 Task: Look for space in Kousséri, Cameroon from 2nd June, 2023 to 15th June, 2023 for 2 adults in price range Rs.10000 to Rs.15000. Place can be entire place with 1  bedroom having 1 bed and 1 bathroom. Property type can be house, flat, guest house, hotel. Booking option can be shelf check-in. Required host language is English.
Action: Mouse moved to (491, 112)
Screenshot: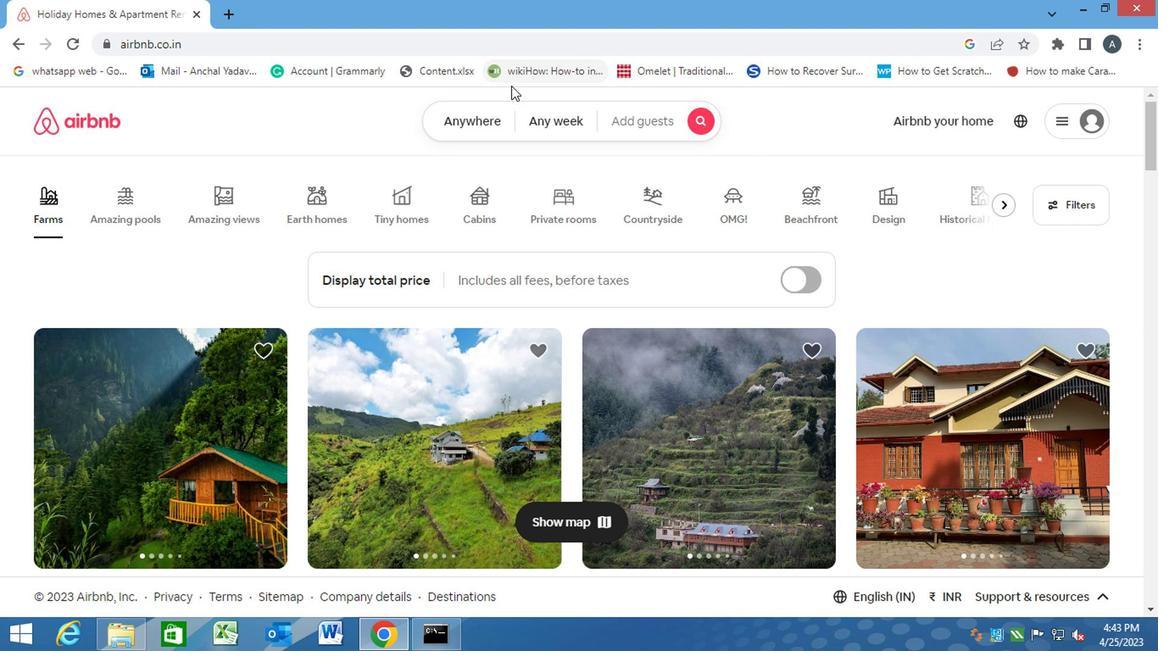
Action: Mouse pressed left at (491, 112)
Screenshot: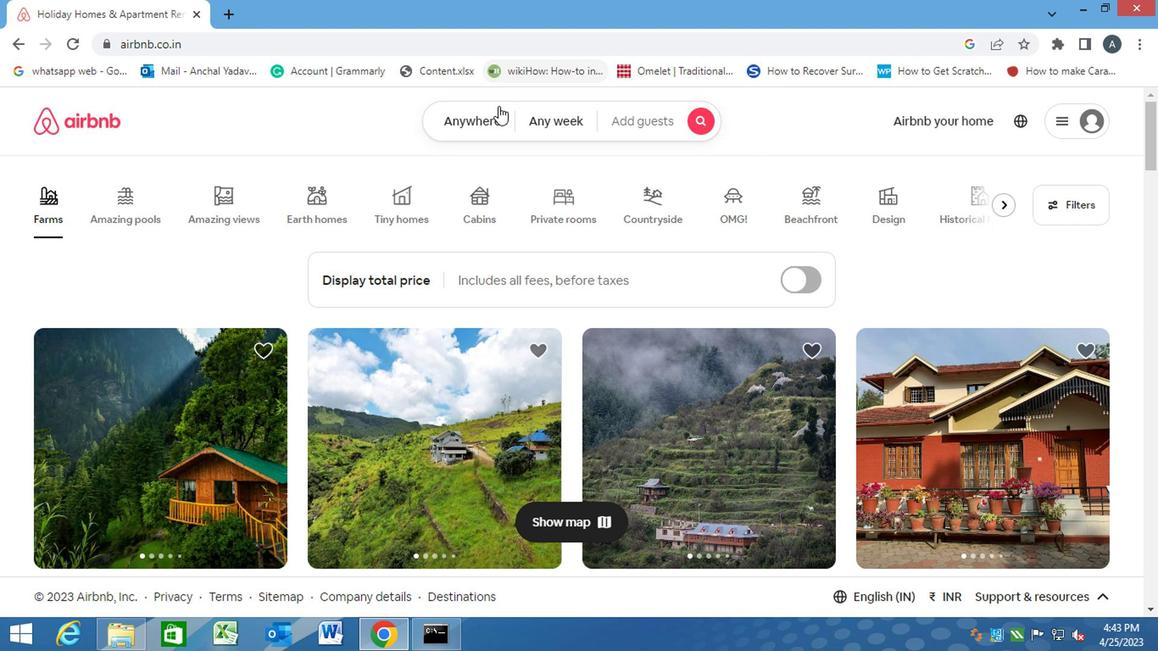 
Action: Mouse moved to (350, 178)
Screenshot: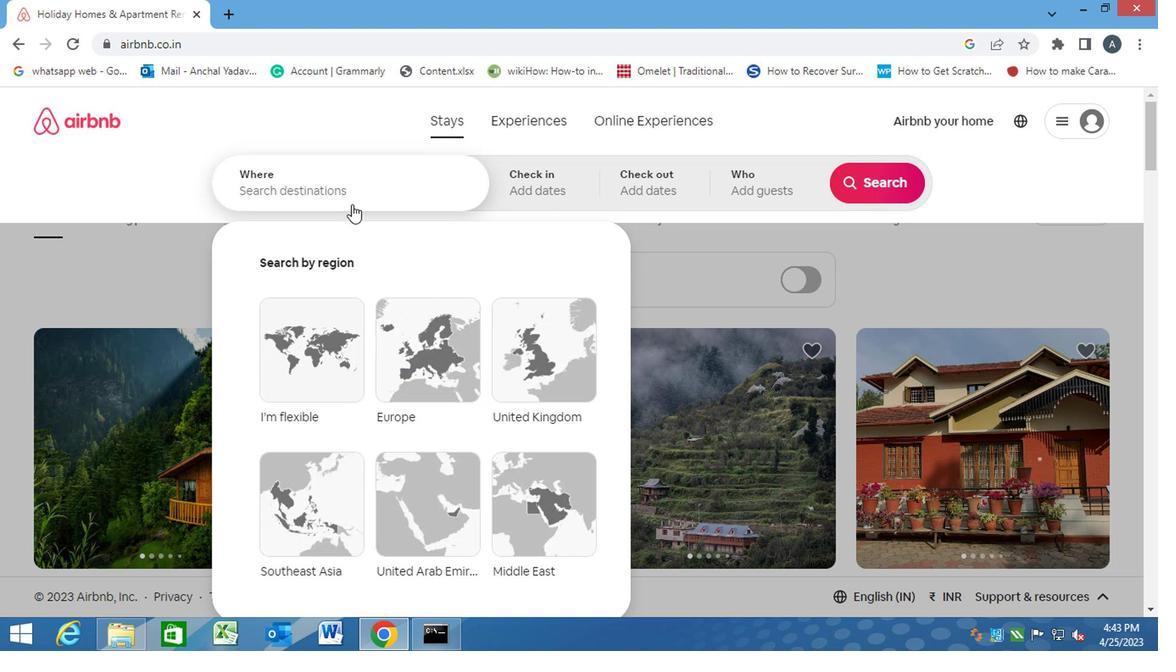
Action: Mouse pressed left at (350, 178)
Screenshot: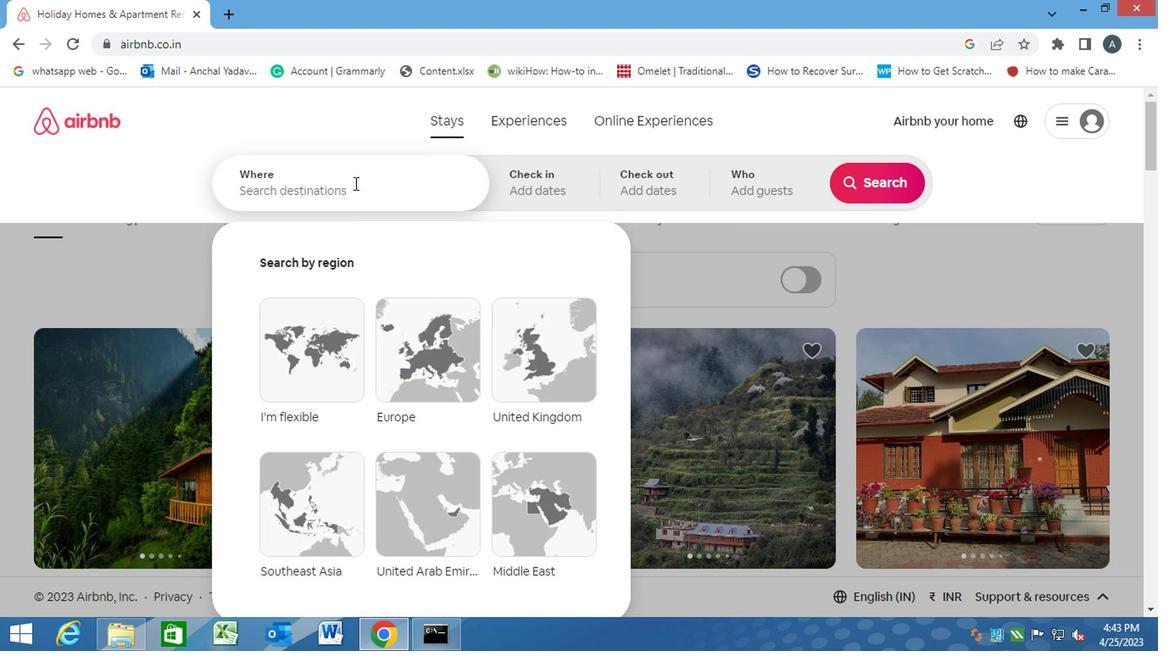 
Action: Mouse moved to (350, 178)
Screenshot: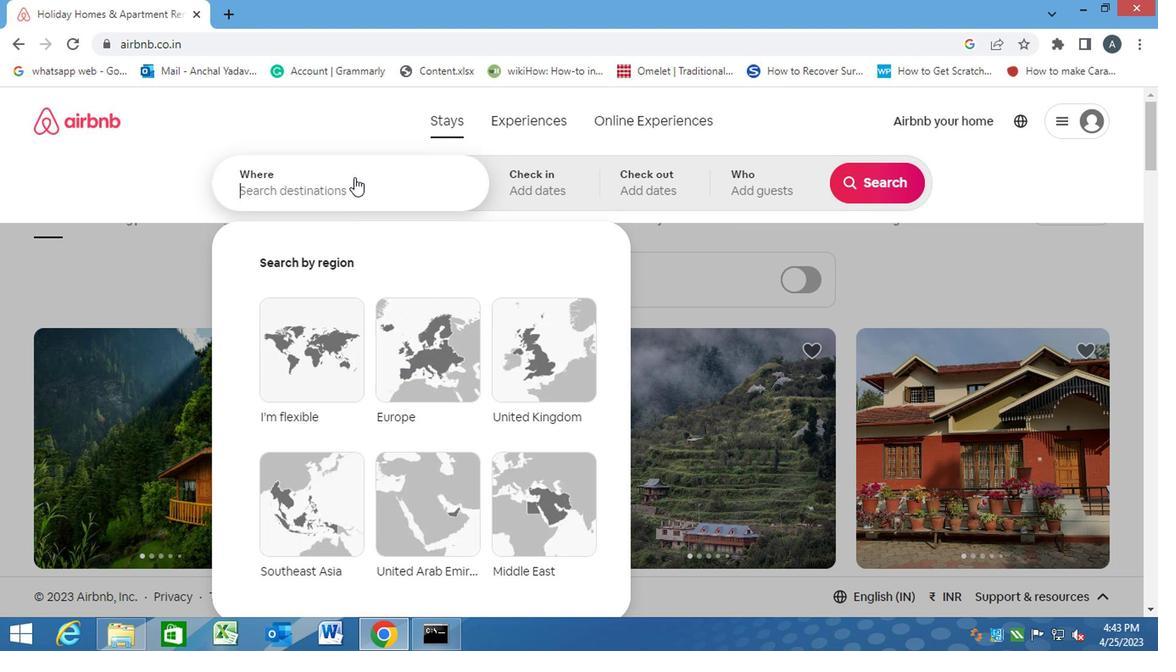 
Action: Key pressed k<Key.caps_lock>ousseri,<Key.space><Key.caps_lock>c<Key.caps_lock>ameroon<Key.enter>
Screenshot: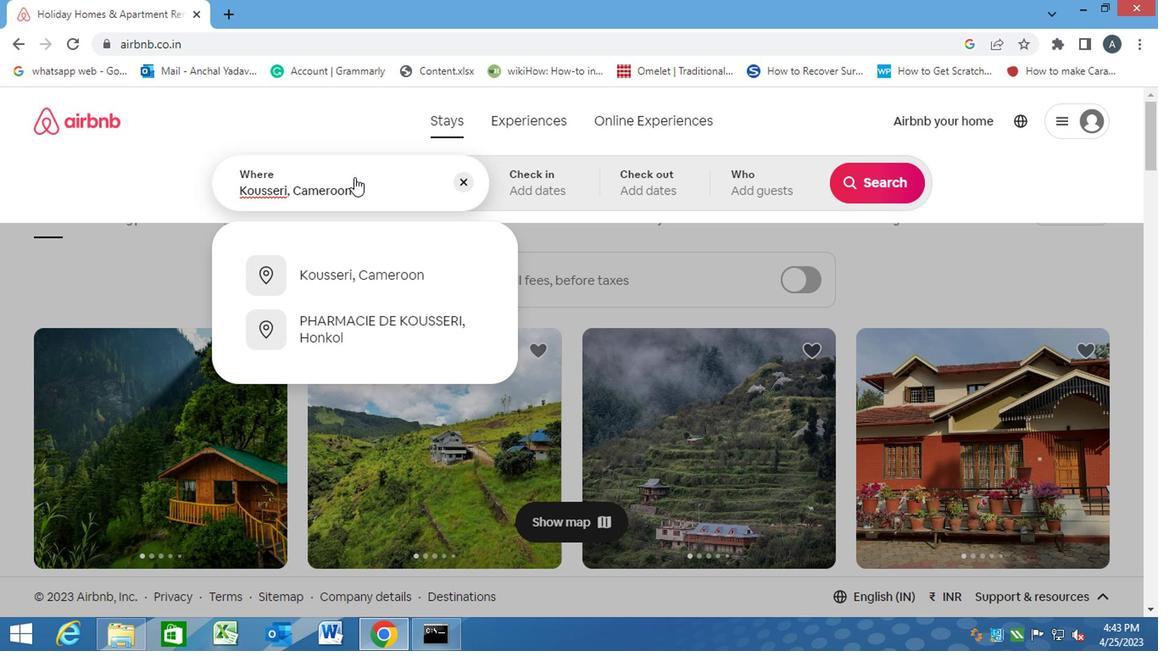 
Action: Mouse moved to (865, 322)
Screenshot: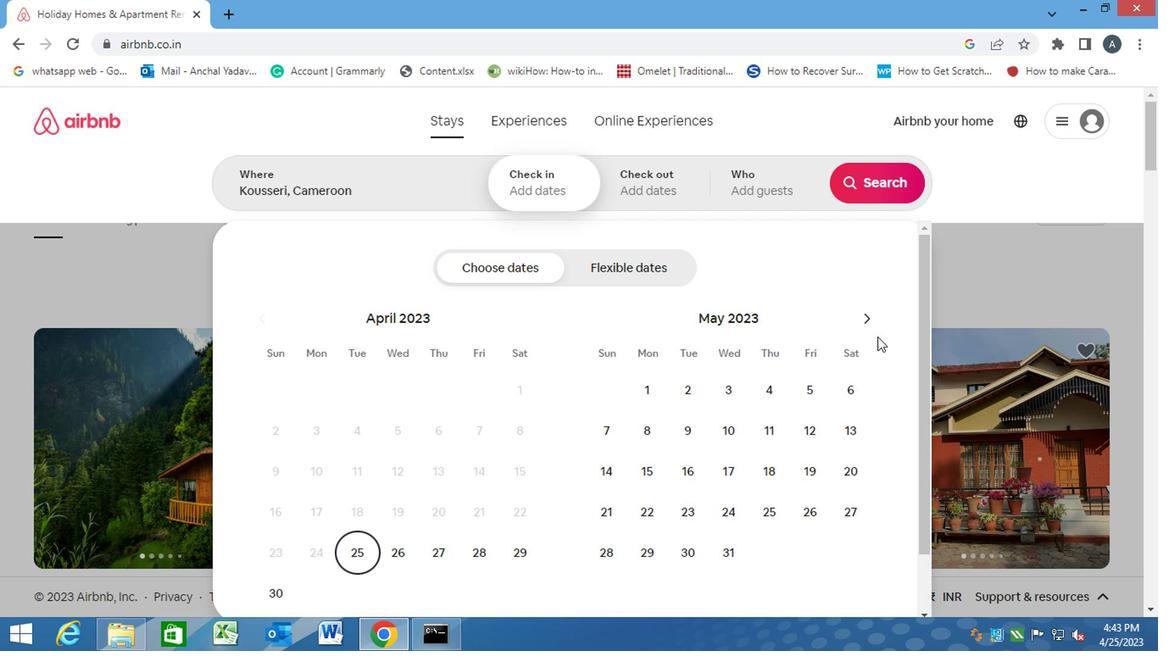 
Action: Mouse pressed left at (865, 322)
Screenshot: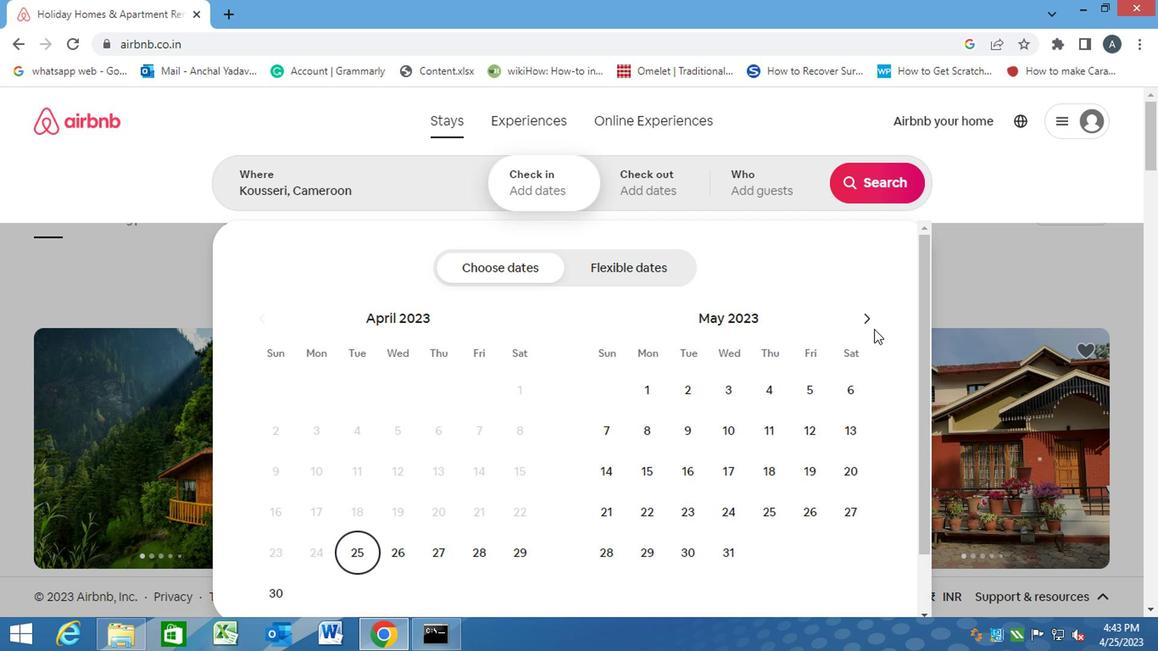 
Action: Mouse moved to (799, 404)
Screenshot: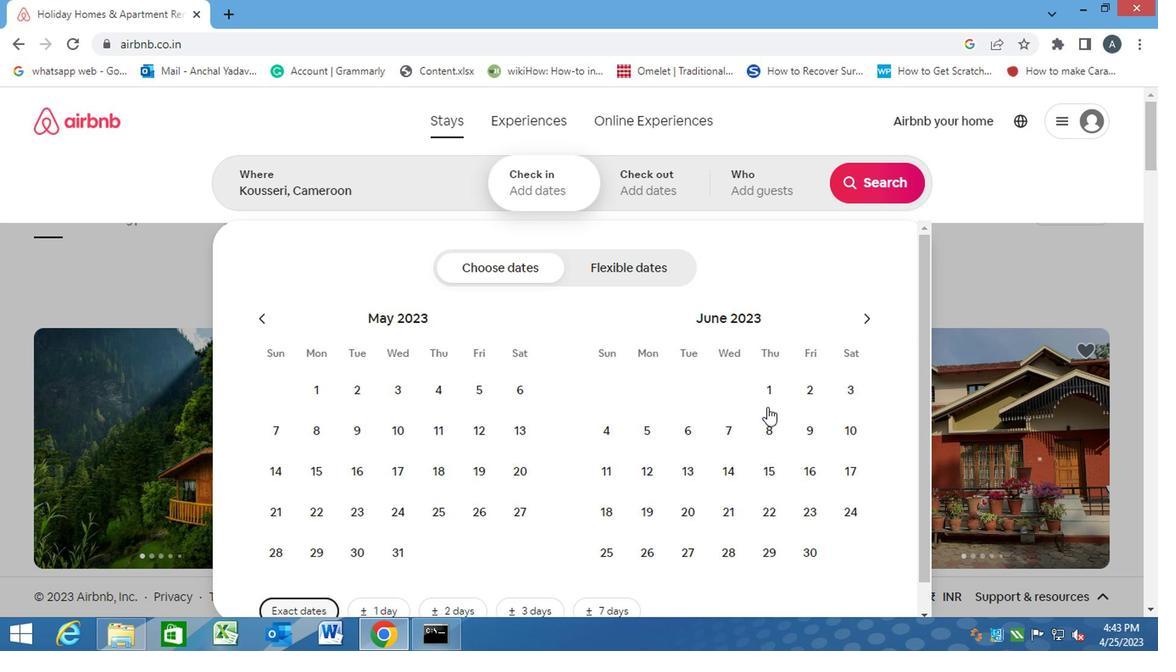 
Action: Mouse pressed left at (799, 404)
Screenshot: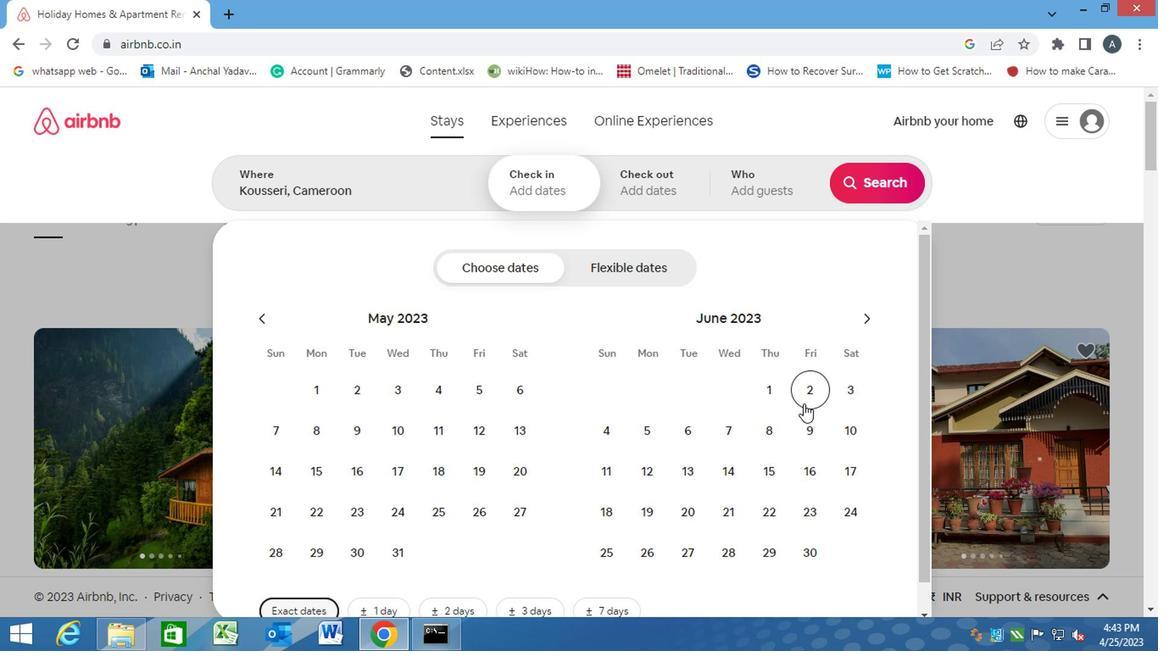 
Action: Mouse moved to (765, 471)
Screenshot: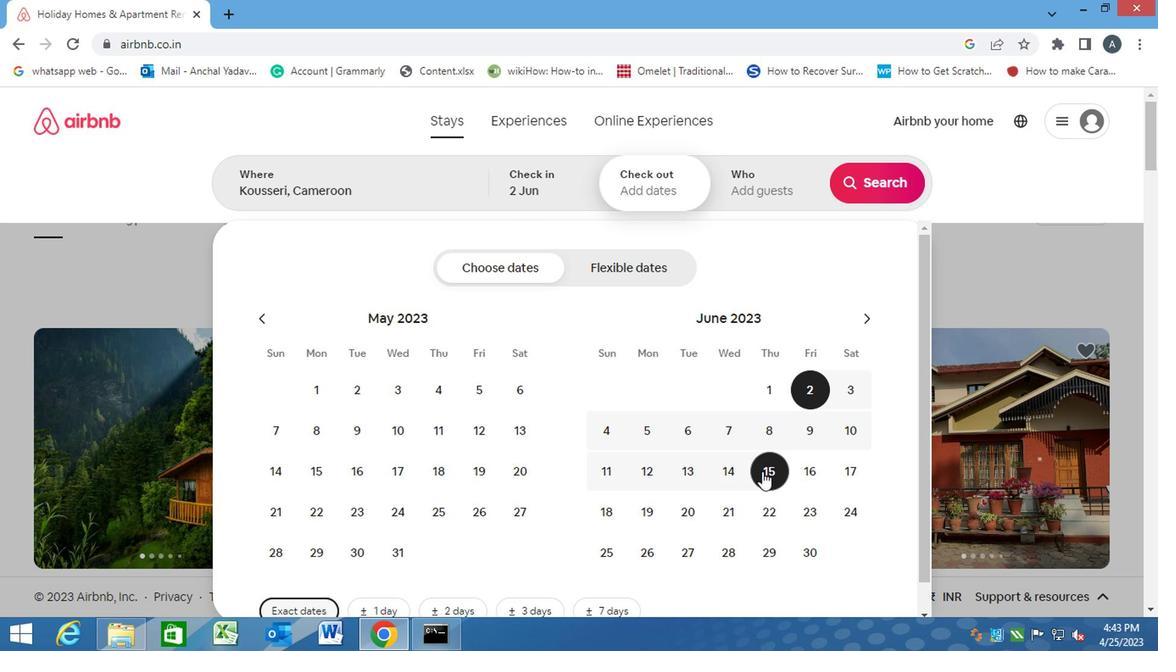 
Action: Mouse pressed left at (765, 471)
Screenshot: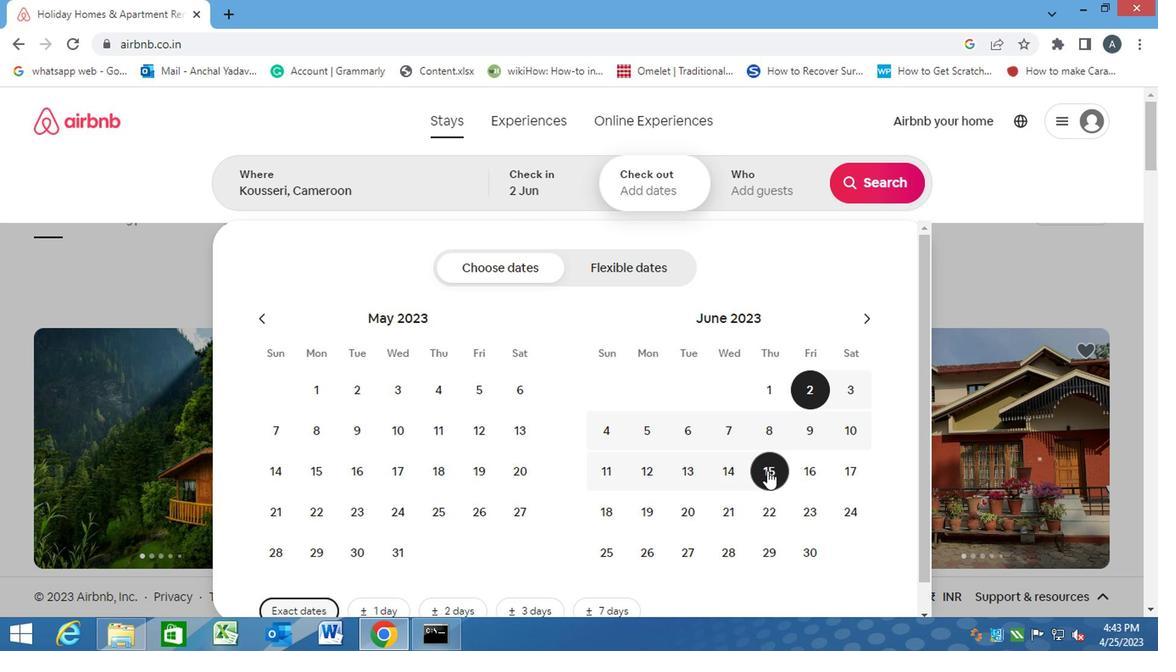 
Action: Mouse moved to (780, 184)
Screenshot: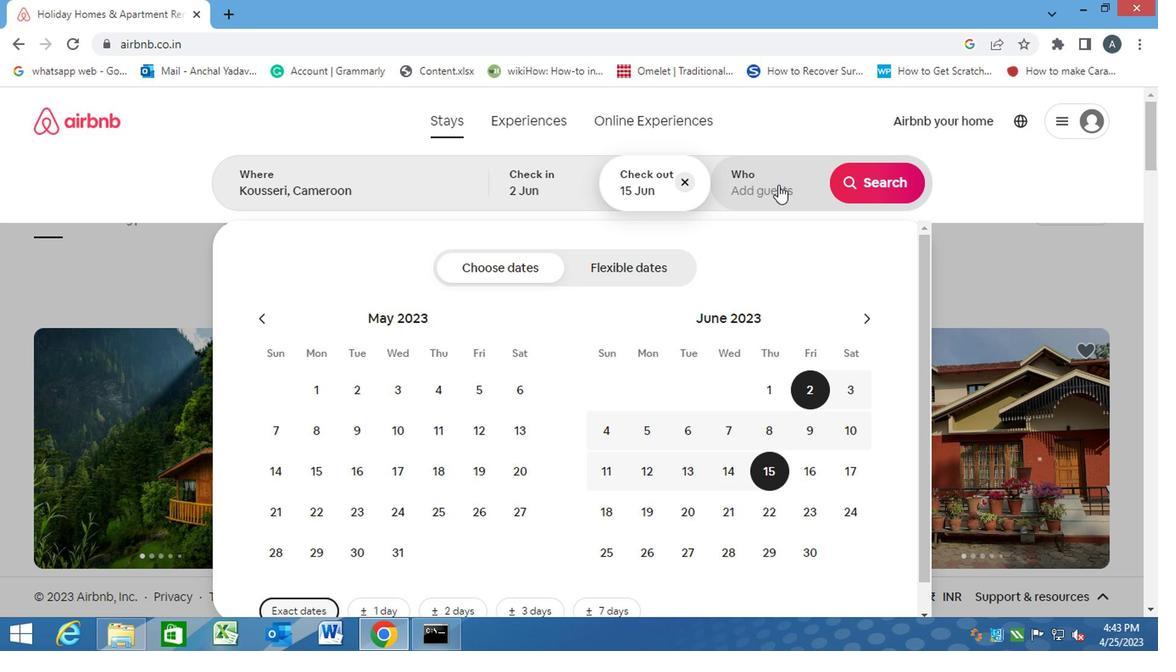 
Action: Mouse pressed left at (780, 184)
Screenshot: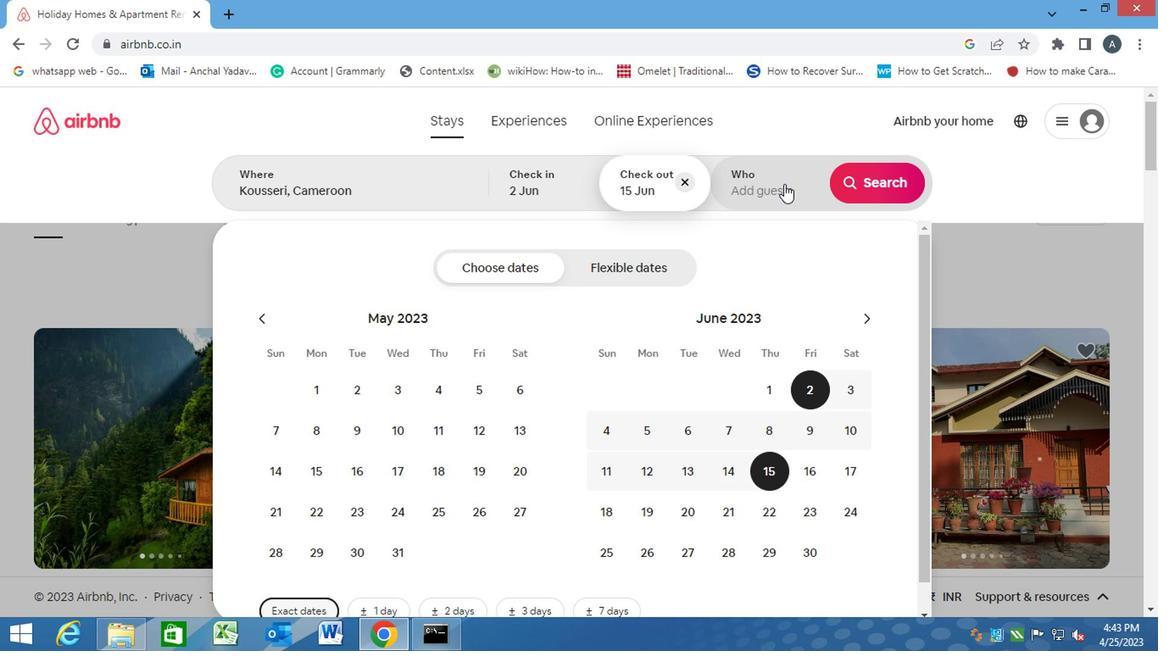 
Action: Mouse moved to (875, 277)
Screenshot: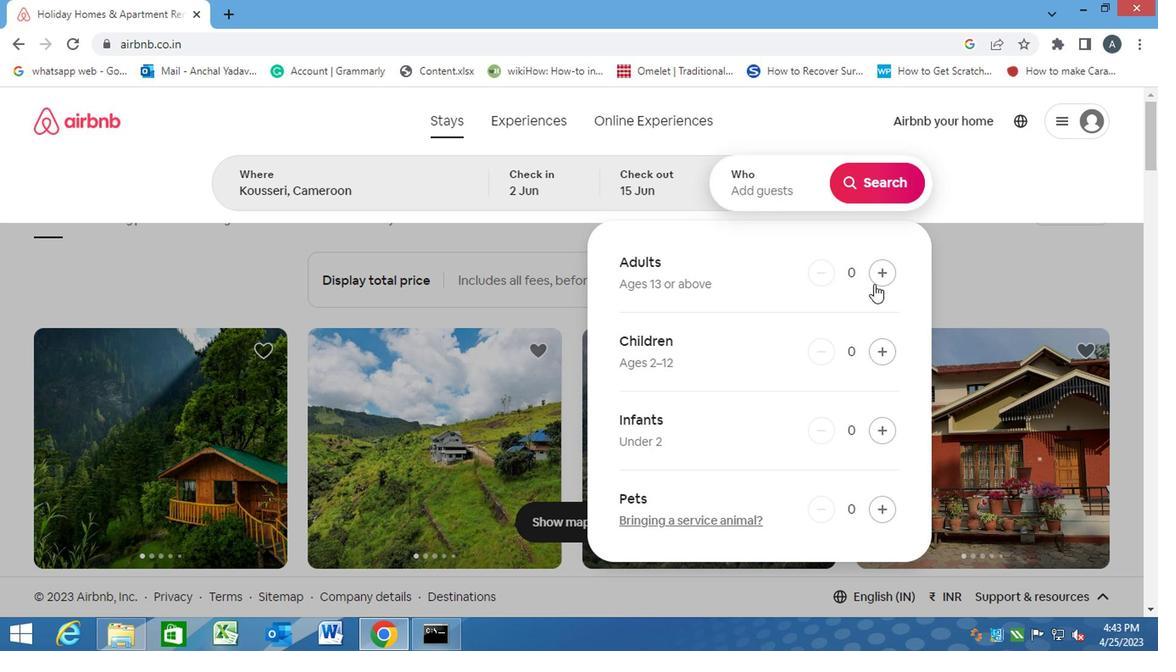 
Action: Mouse pressed left at (875, 277)
Screenshot: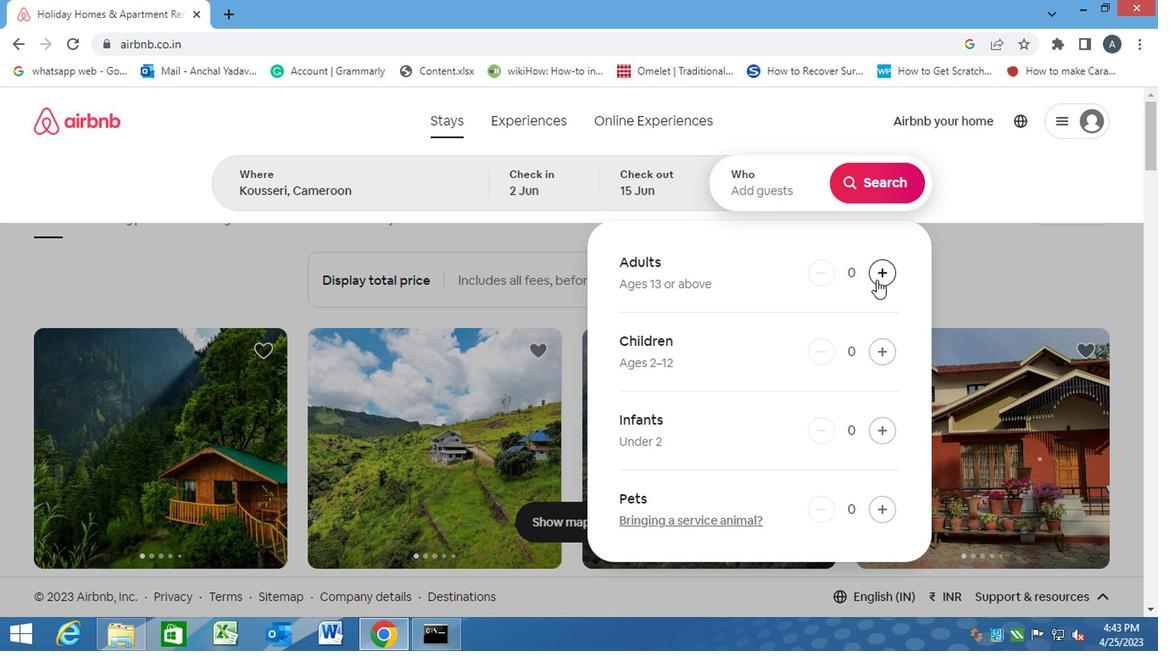 
Action: Mouse pressed left at (875, 277)
Screenshot: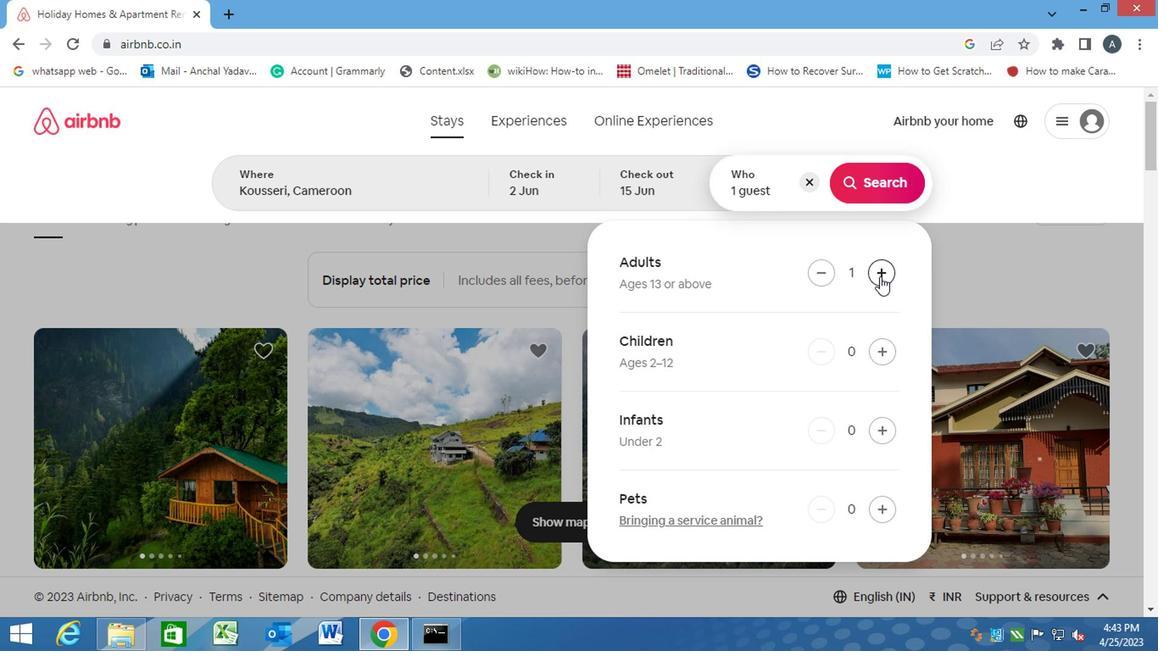 
Action: Mouse moved to (872, 187)
Screenshot: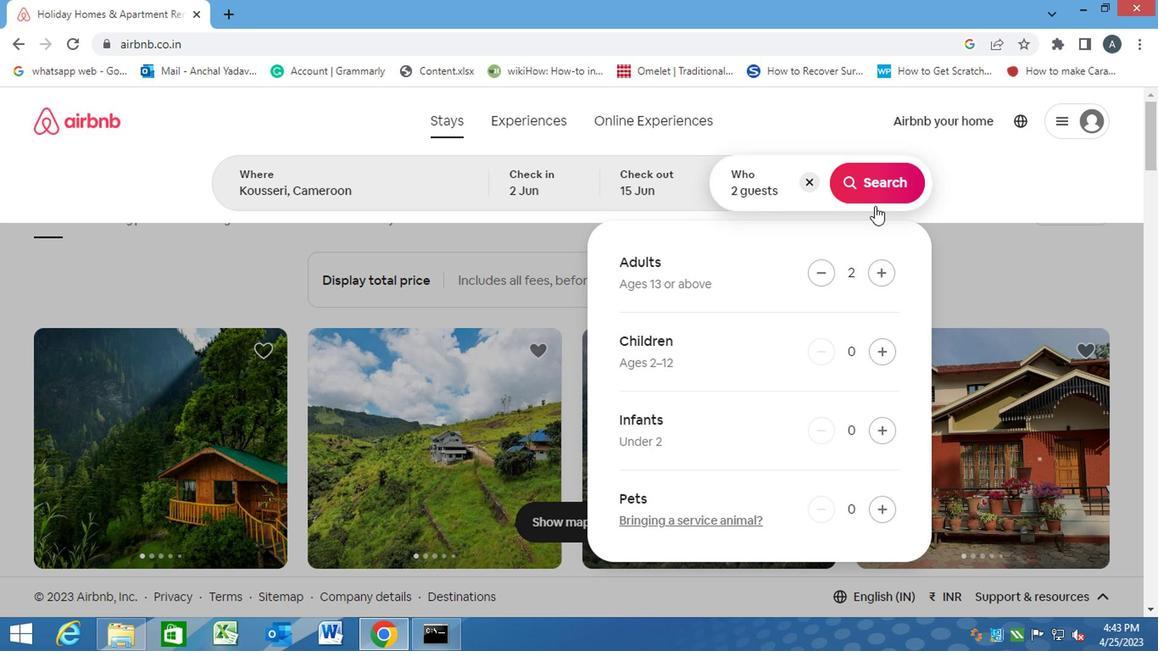 
Action: Mouse pressed left at (872, 187)
Screenshot: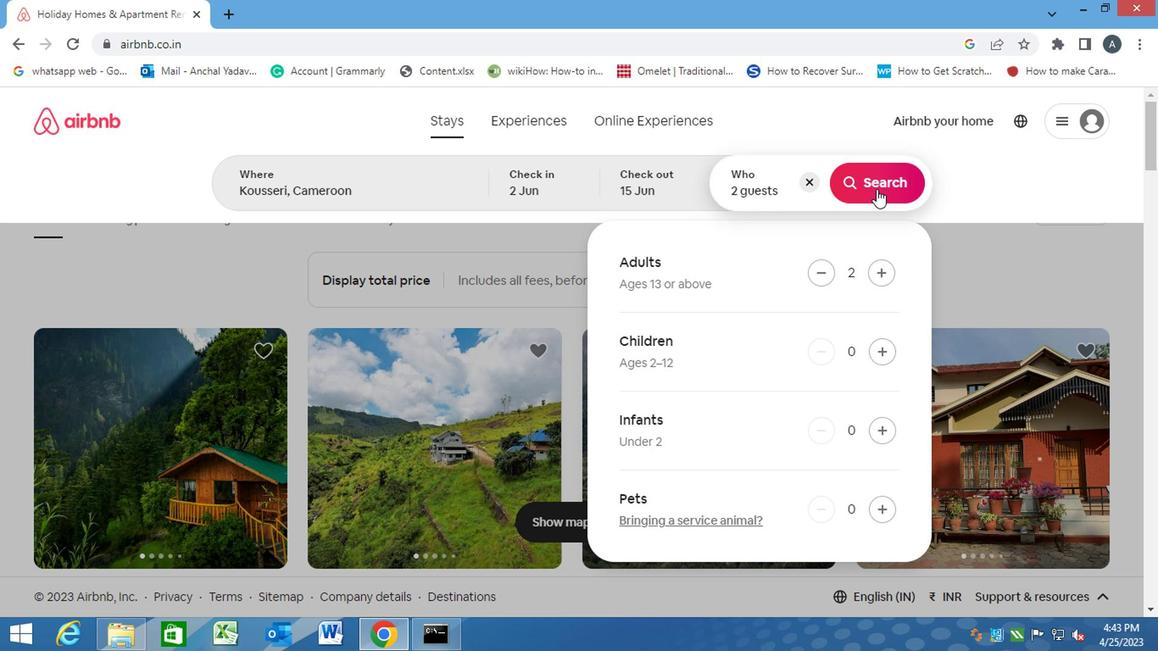
Action: Mouse moved to (1077, 191)
Screenshot: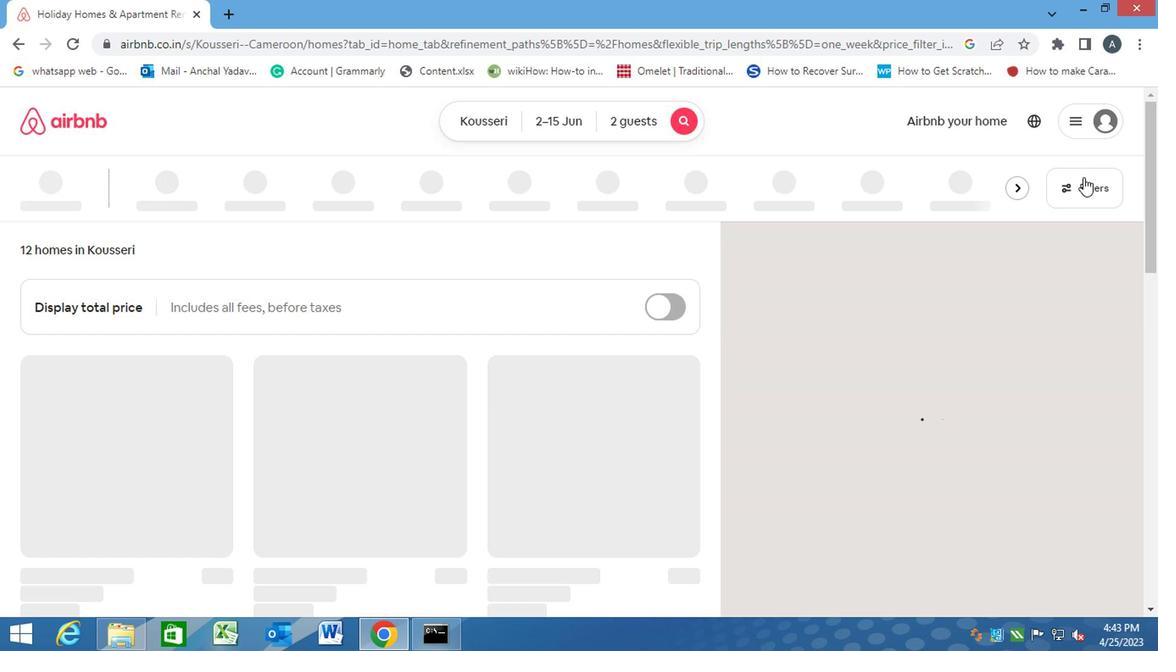 
Action: Mouse pressed left at (1077, 191)
Screenshot: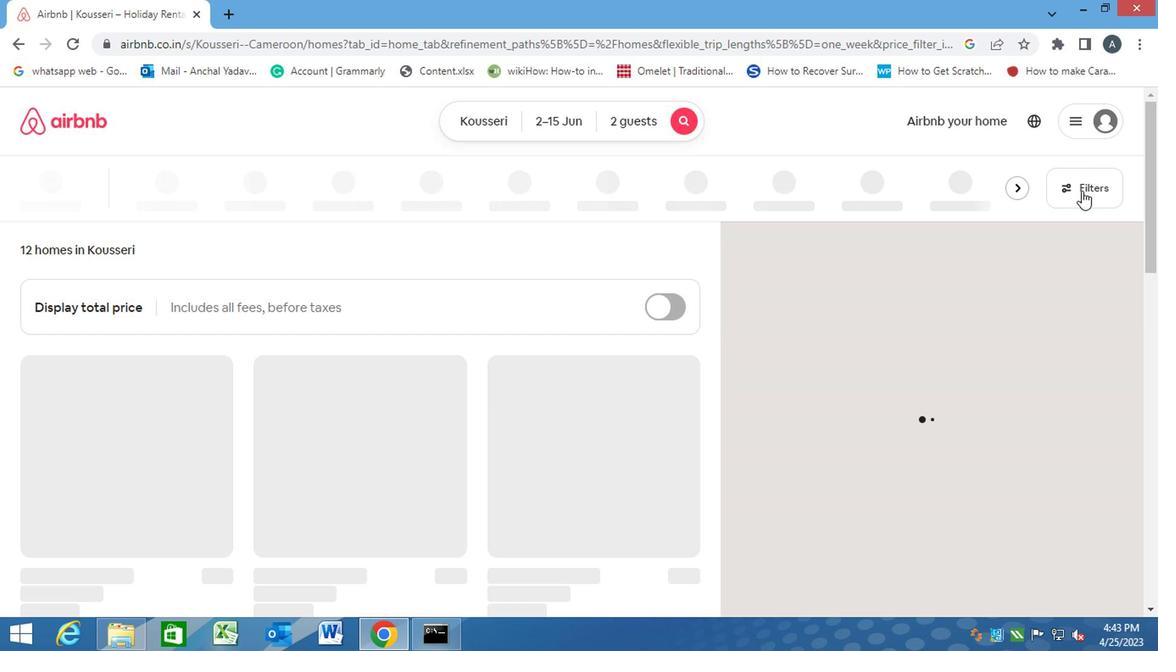 
Action: Mouse moved to (359, 411)
Screenshot: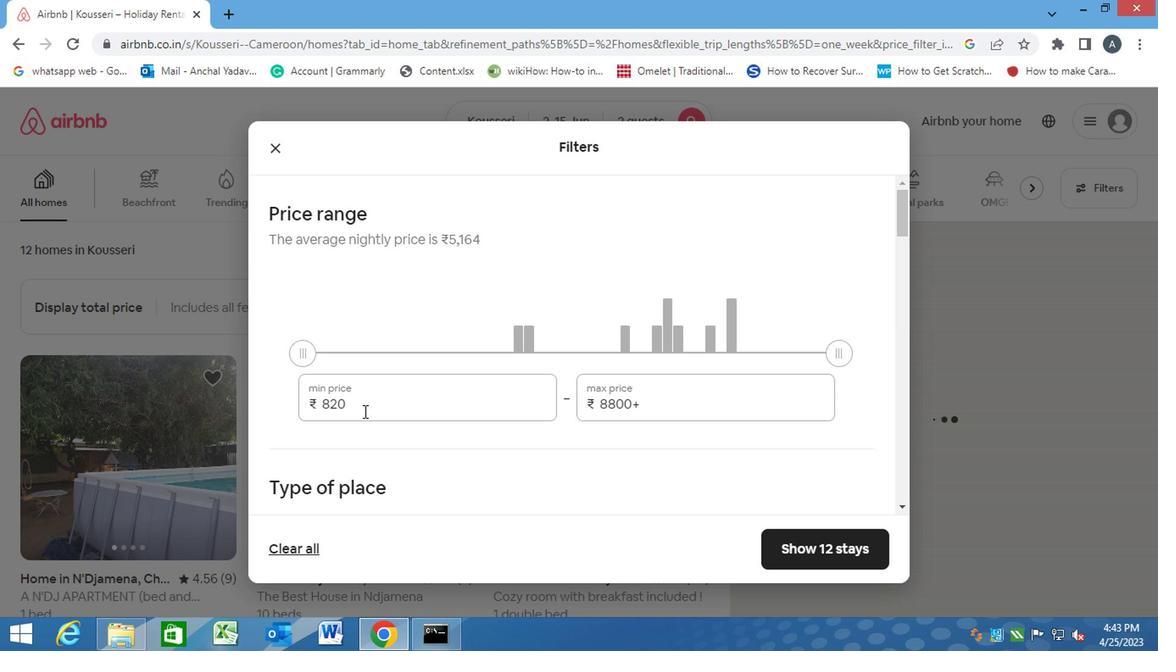 
Action: Mouse pressed left at (359, 411)
Screenshot: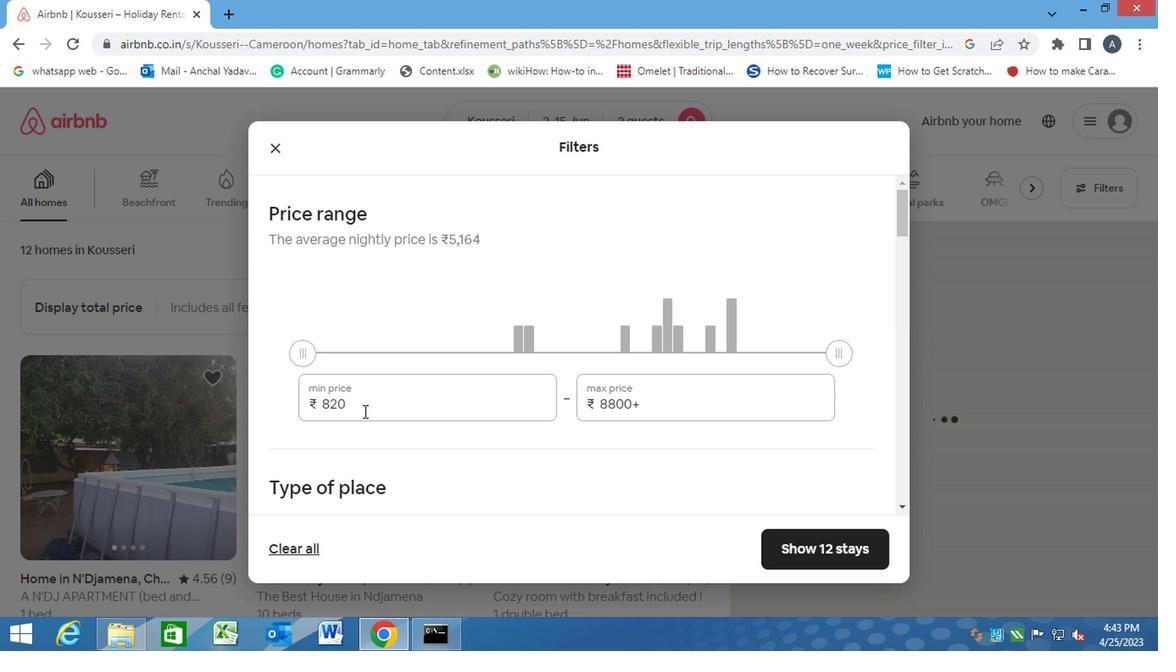 
Action: Mouse moved to (290, 401)
Screenshot: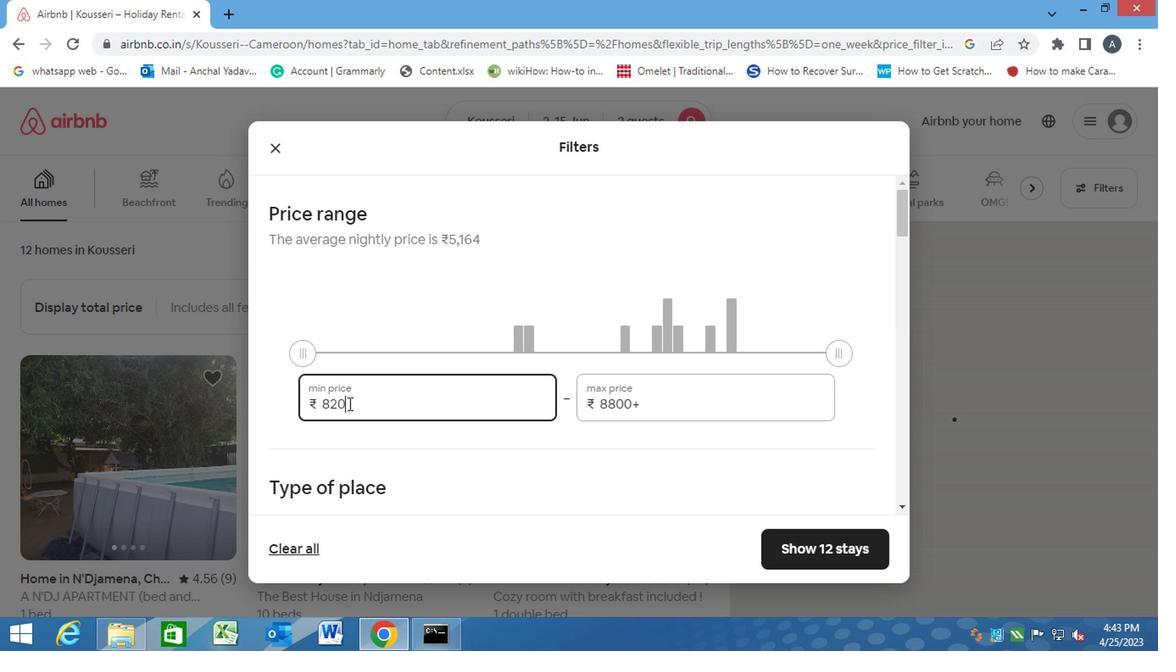 
Action: Key pressed 10000<Key.tab><Key.backspace><Key.backspace>15<Key.backspace><Key.backspace><Key.backspace><Key.backspace><Key.backspace><Key.backspace><Key.backspace><Key.backspace><Key.backspace><Key.backspace><Key.backspace><Key.backspace><Key.backspace><Key.backspace><Key.backspace><Key.backspace><Key.backspace><Key.backspace>15000
Screenshot: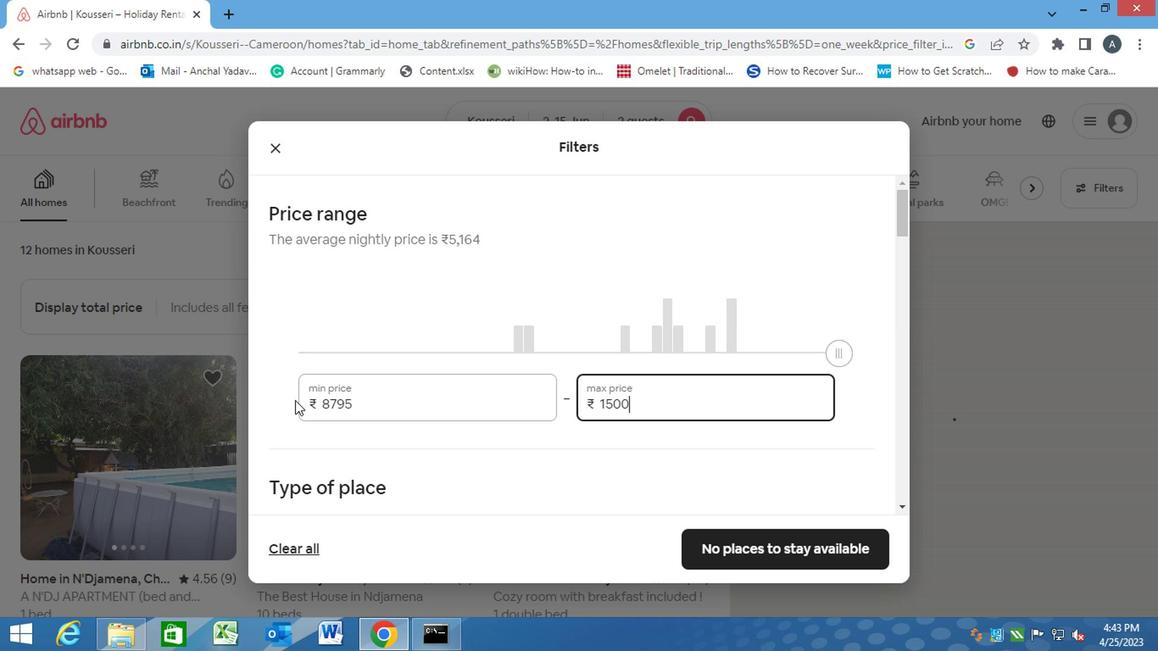 
Action: Mouse moved to (307, 401)
Screenshot: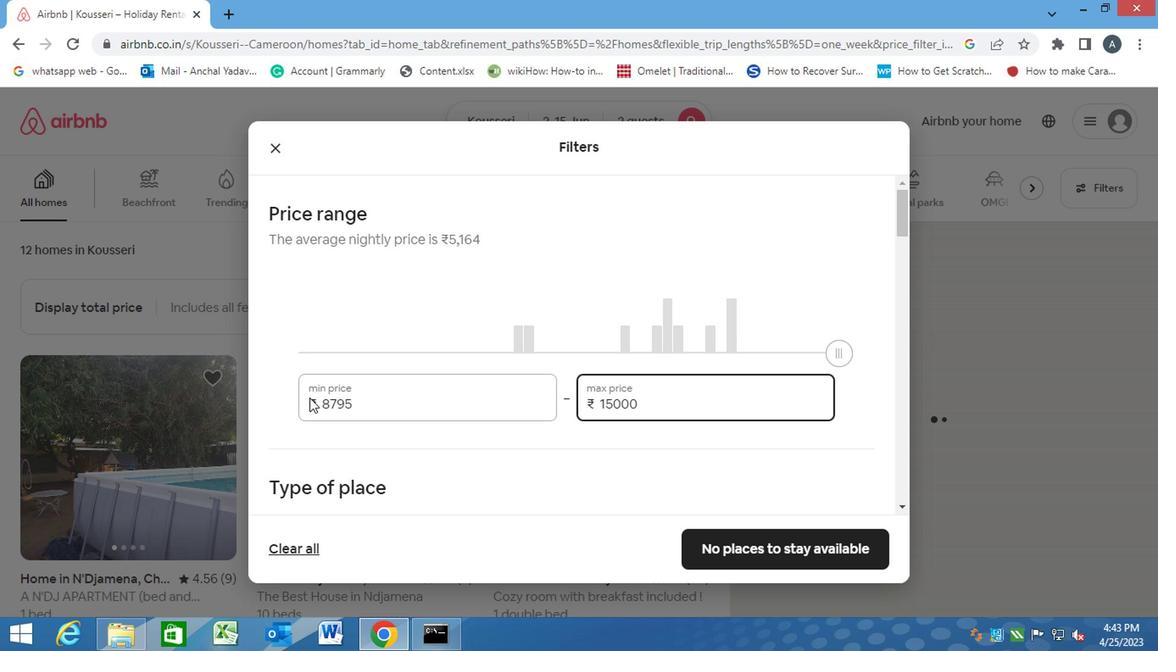 
Action: Mouse scrolled (307, 400) with delta (0, 0)
Screenshot: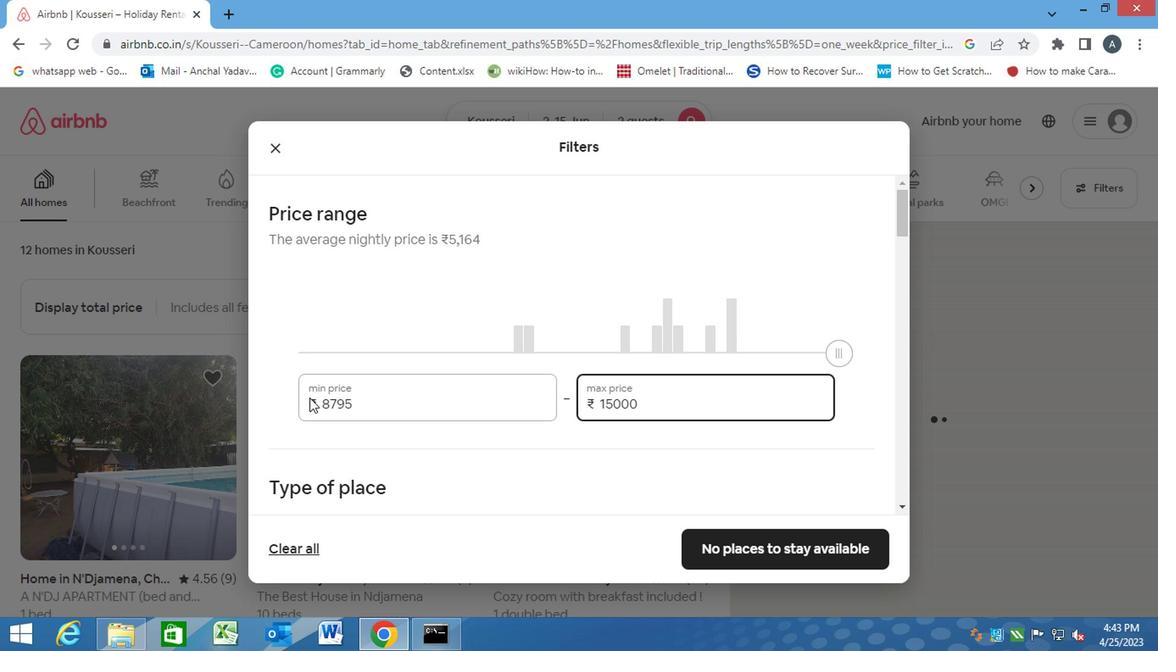 
Action: Mouse moved to (383, 401)
Screenshot: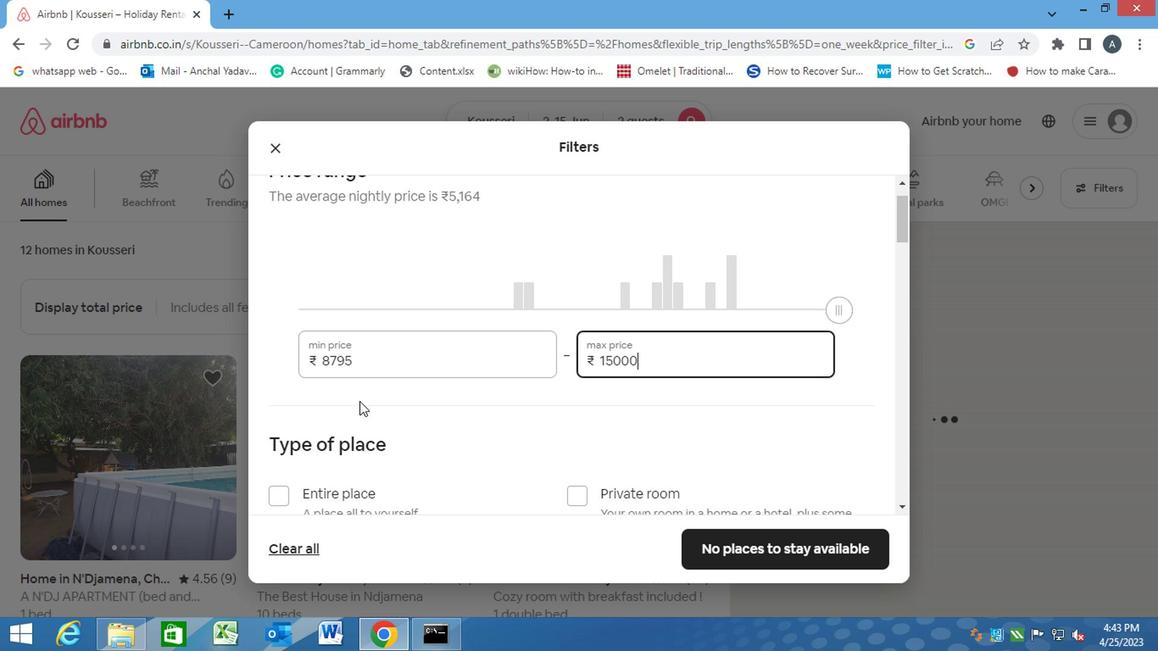 
Action: Mouse scrolled (383, 400) with delta (0, 0)
Screenshot: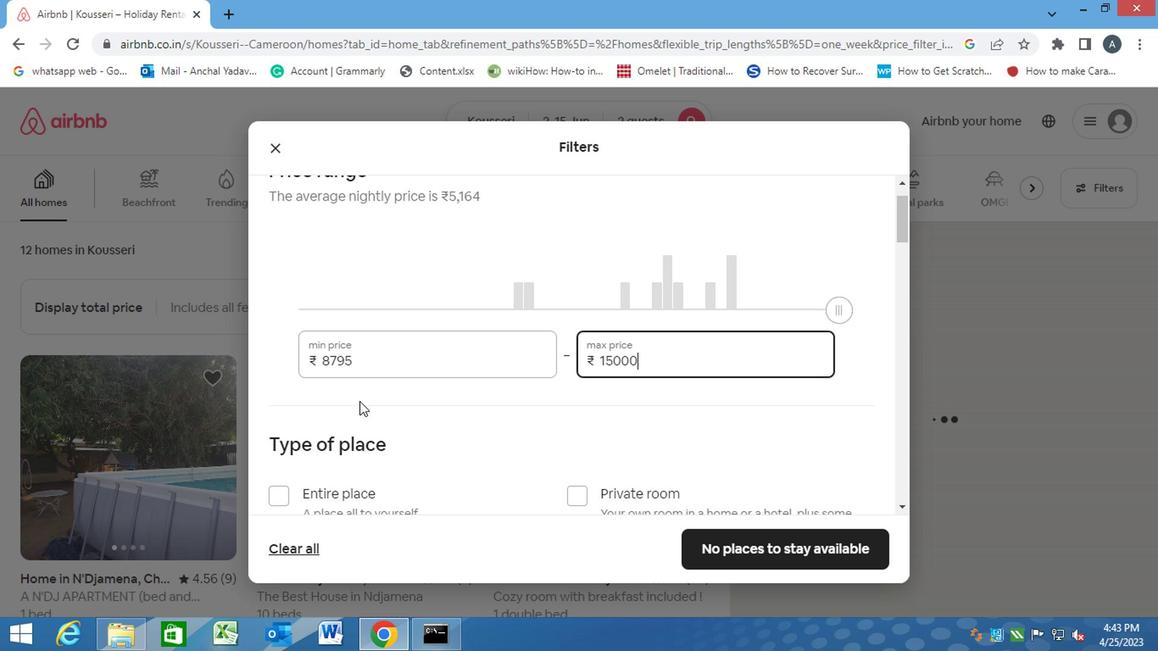 
Action: Mouse moved to (279, 371)
Screenshot: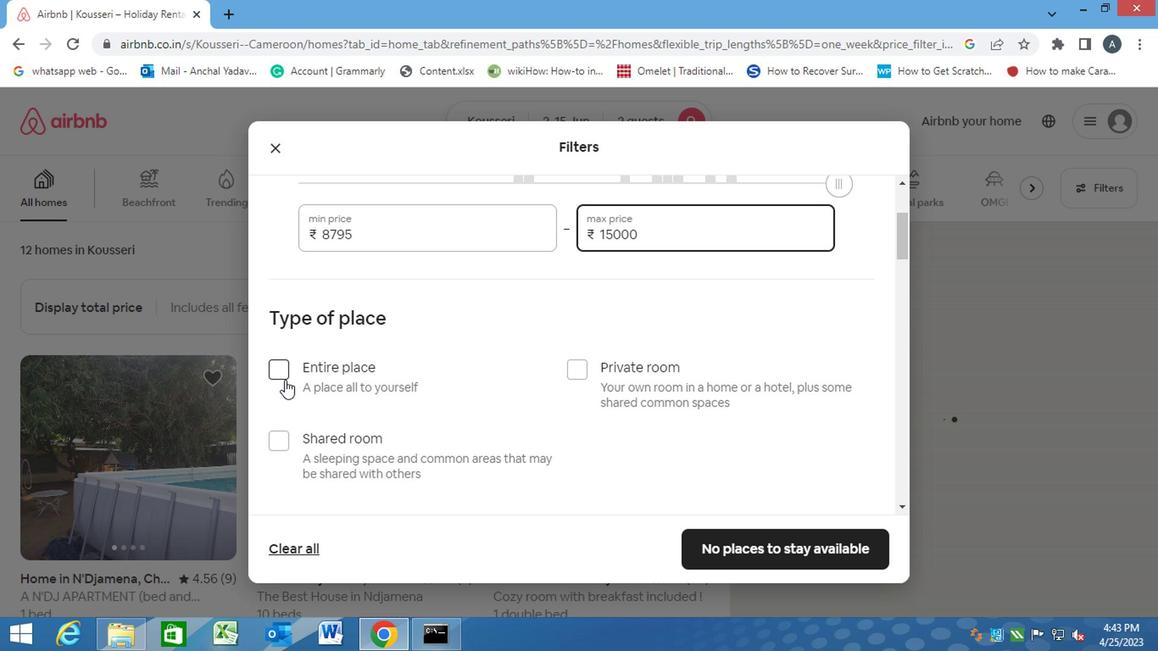 
Action: Mouse pressed left at (279, 371)
Screenshot: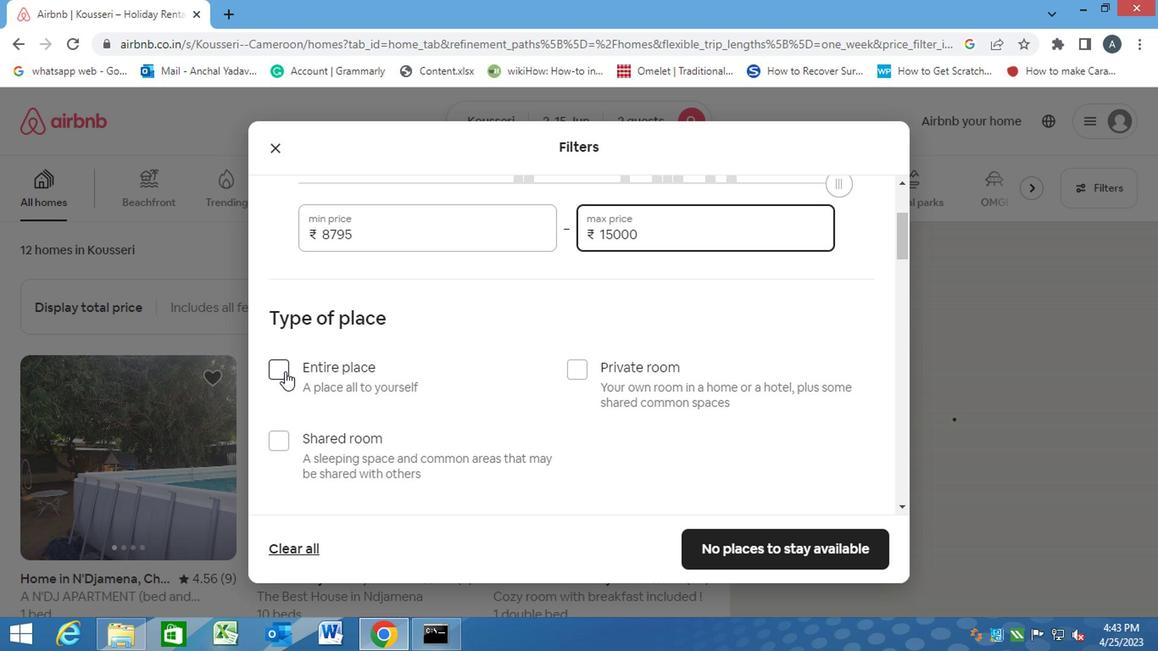 
Action: Mouse moved to (437, 414)
Screenshot: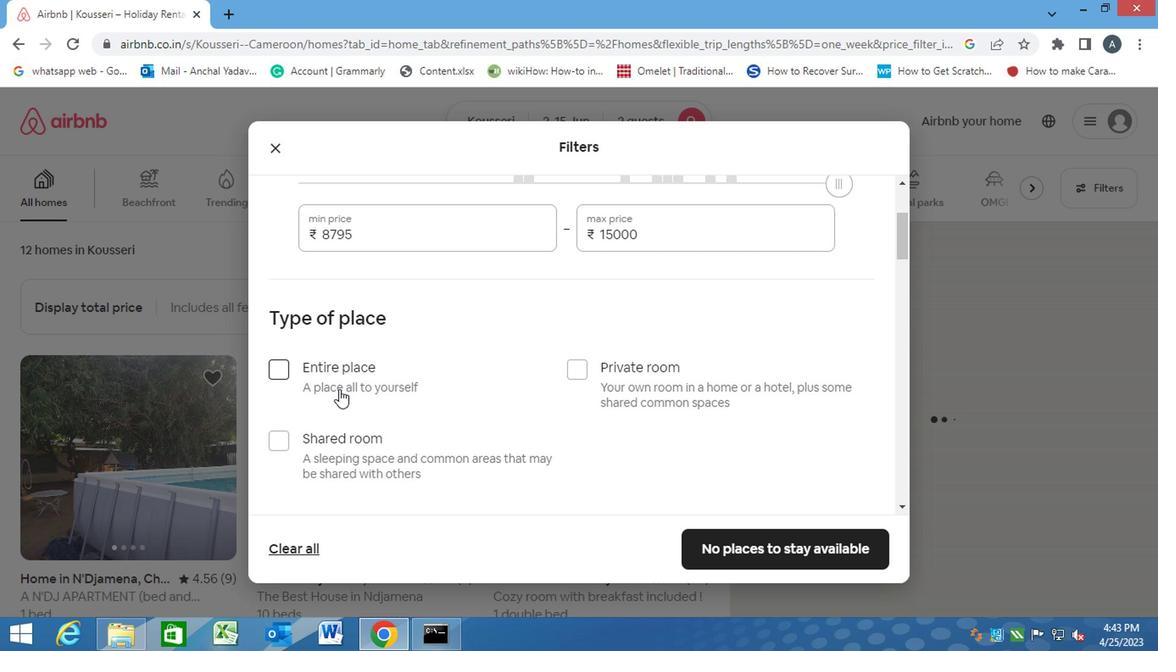 
Action: Mouse scrolled (437, 413) with delta (0, 0)
Screenshot: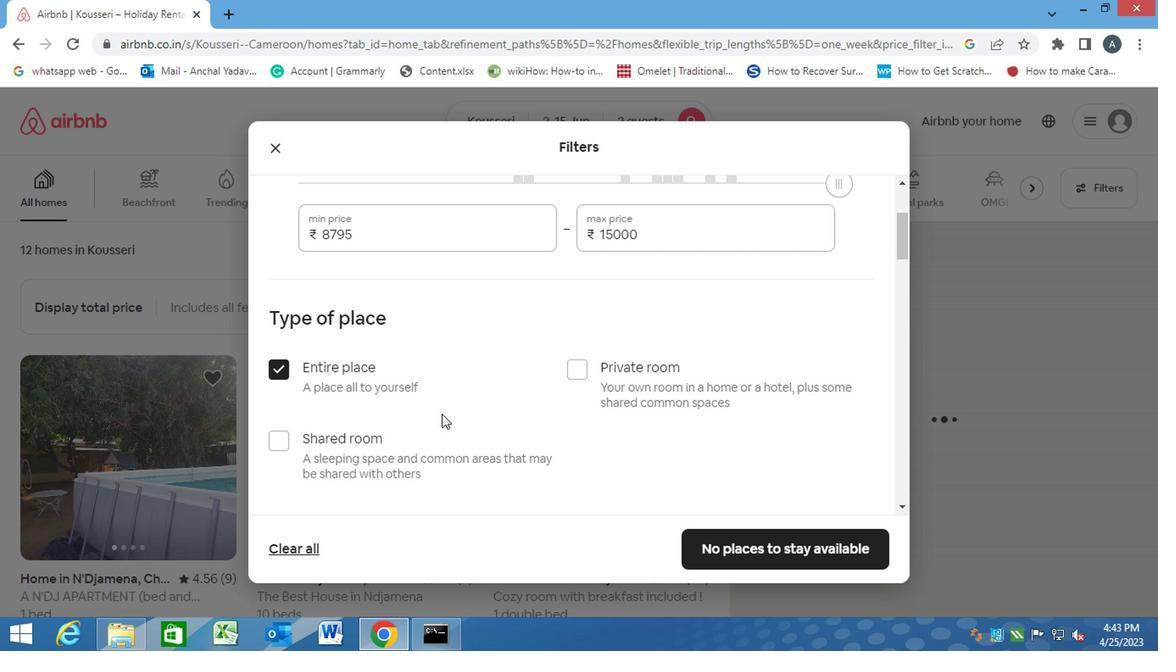 
Action: Mouse scrolled (437, 413) with delta (0, 0)
Screenshot: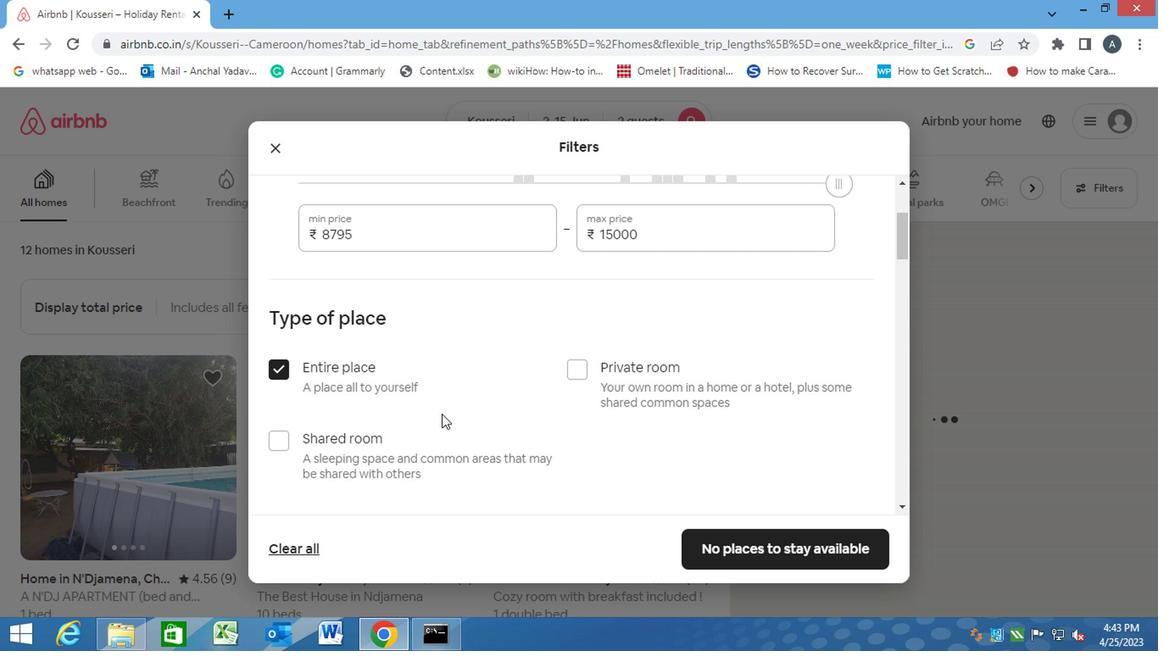 
Action: Mouse scrolled (437, 413) with delta (0, 0)
Screenshot: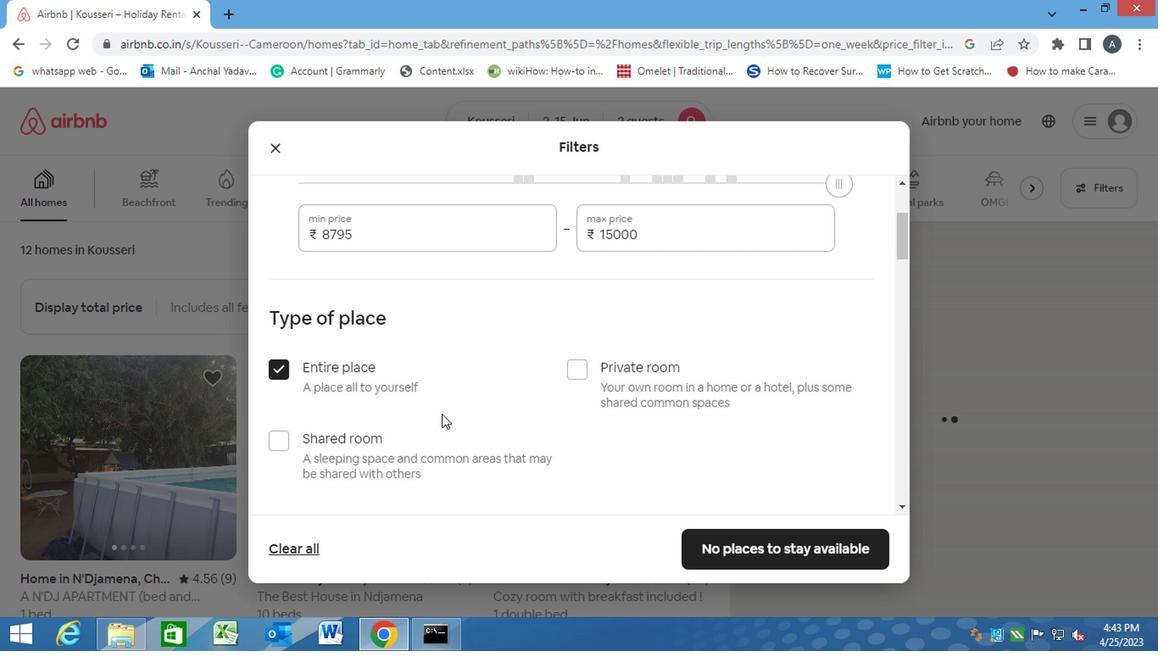 
Action: Mouse scrolled (437, 413) with delta (0, 0)
Screenshot: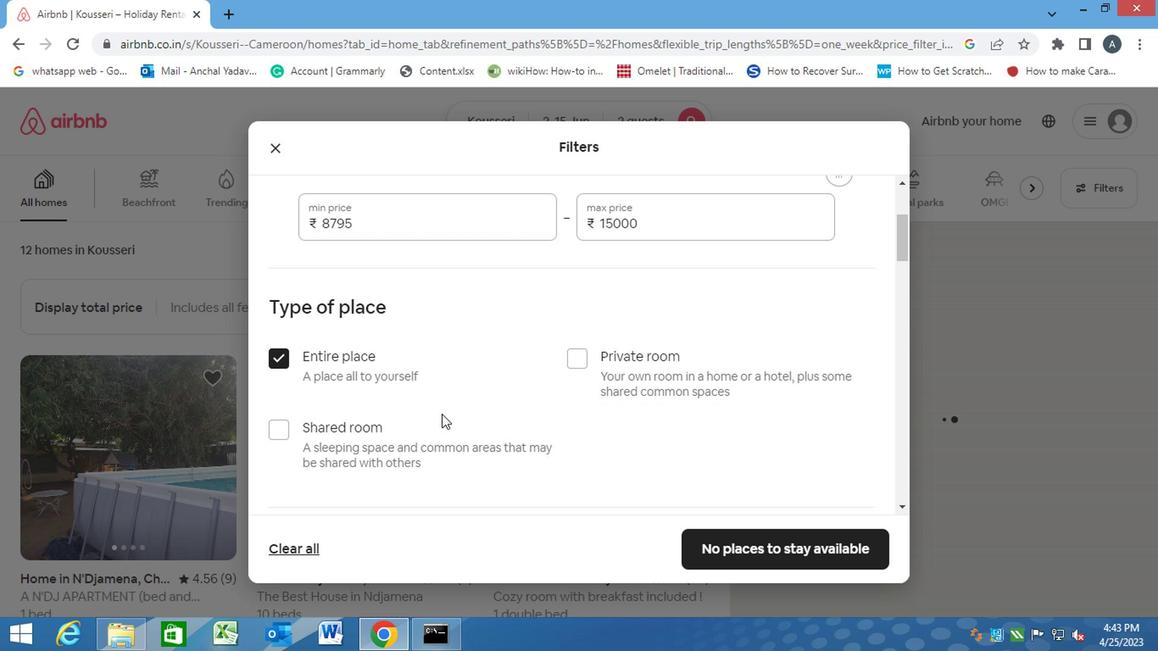 
Action: Mouse moved to (373, 305)
Screenshot: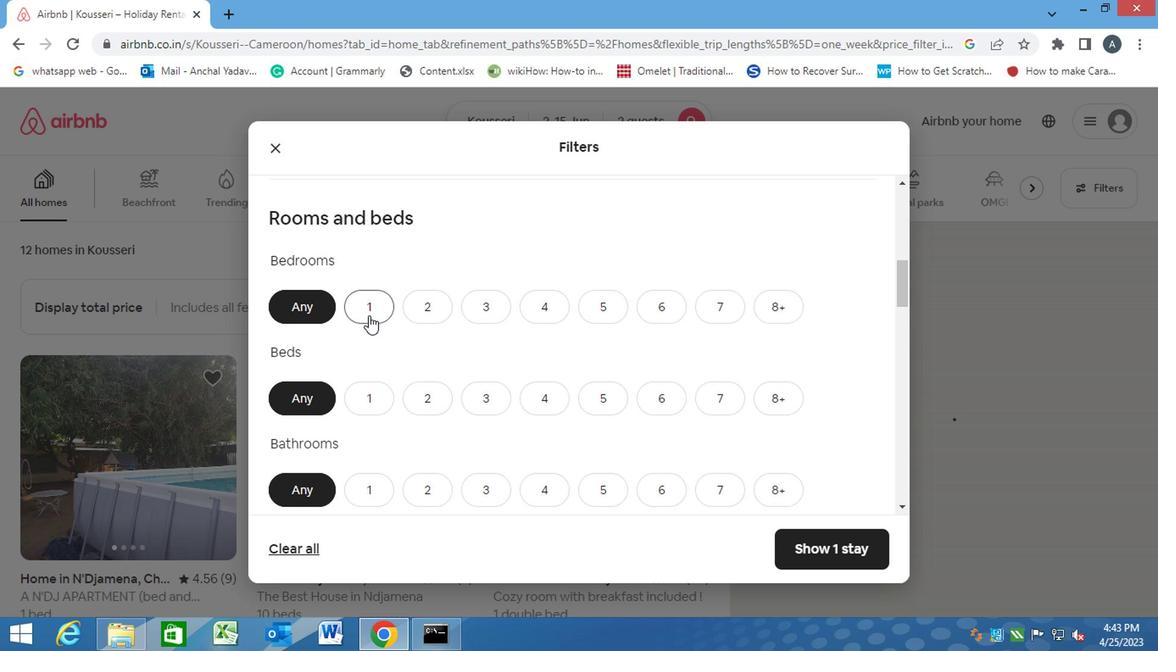 
Action: Mouse pressed left at (373, 305)
Screenshot: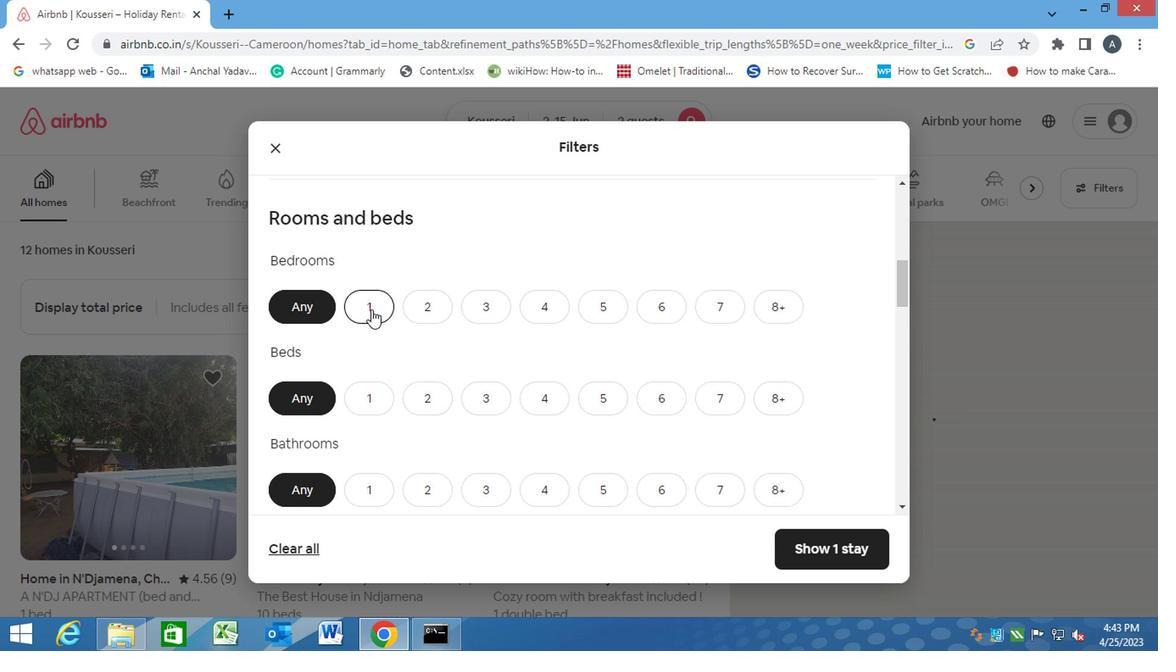 
Action: Mouse moved to (358, 399)
Screenshot: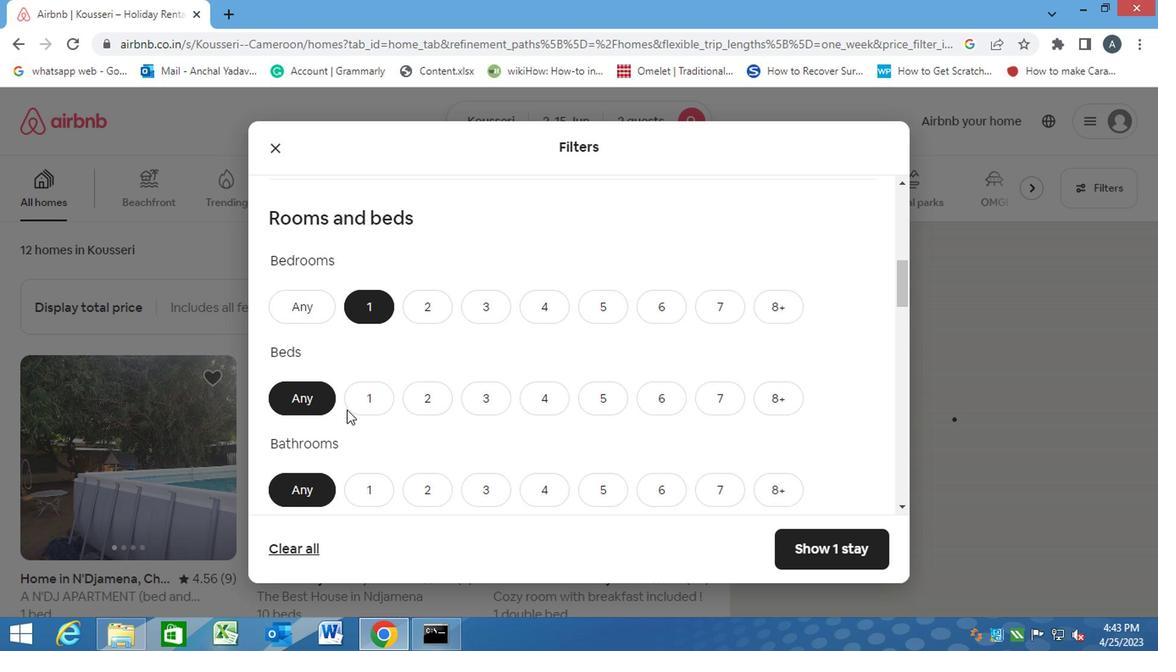 
Action: Mouse pressed left at (358, 399)
Screenshot: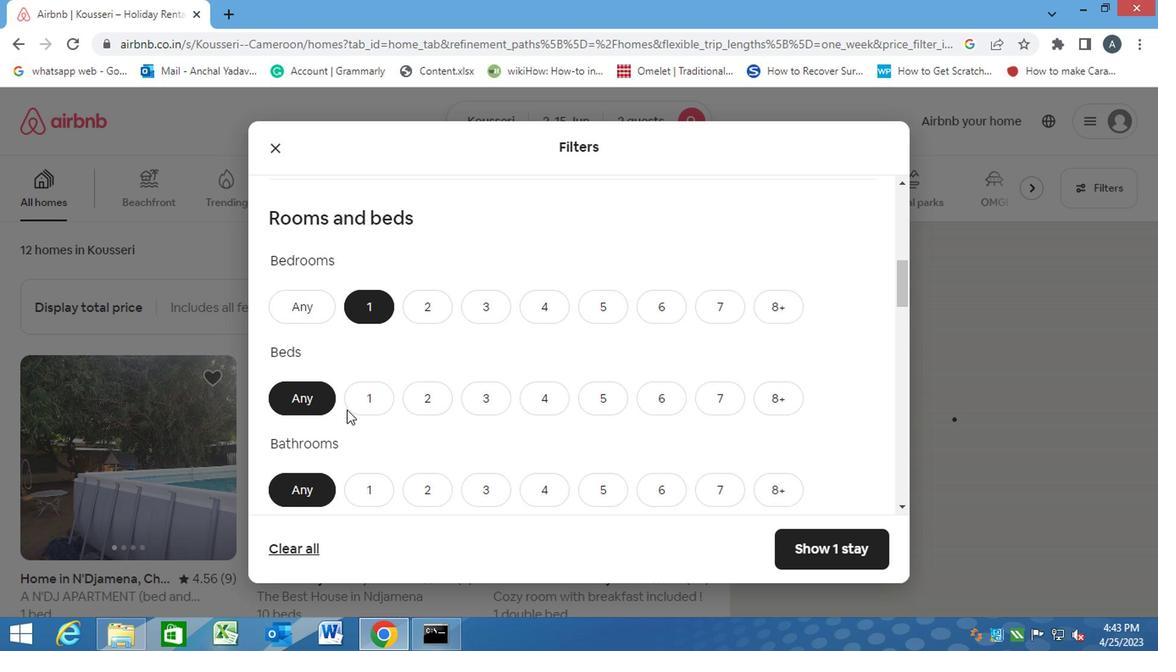 
Action: Mouse moved to (367, 491)
Screenshot: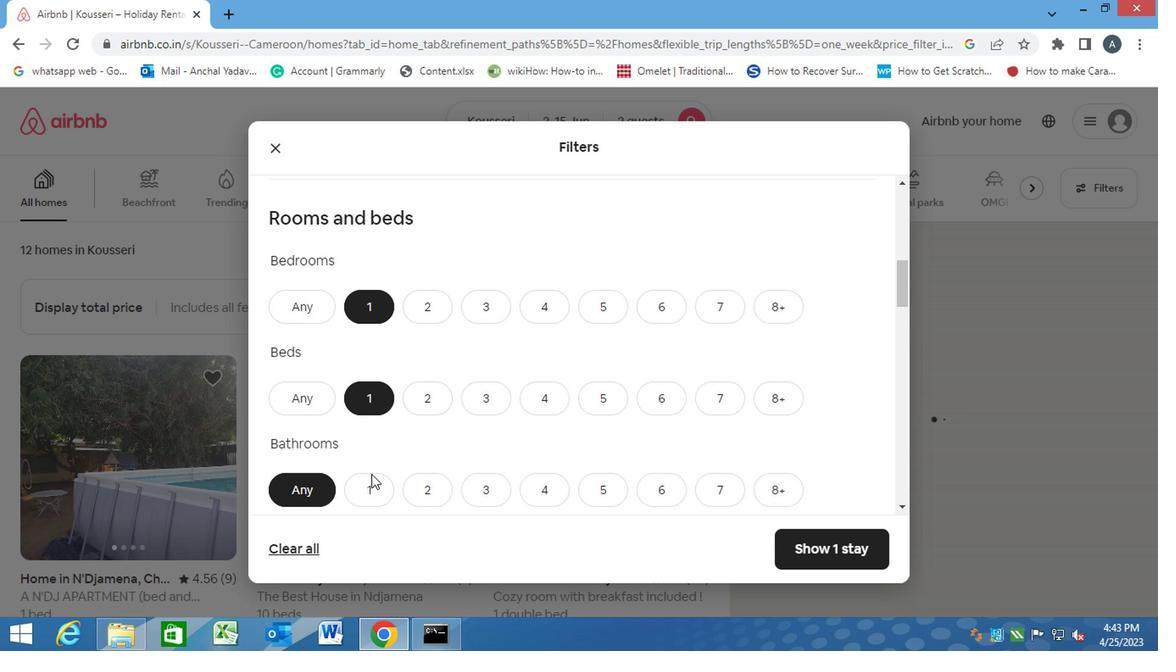 
Action: Mouse pressed left at (367, 491)
Screenshot: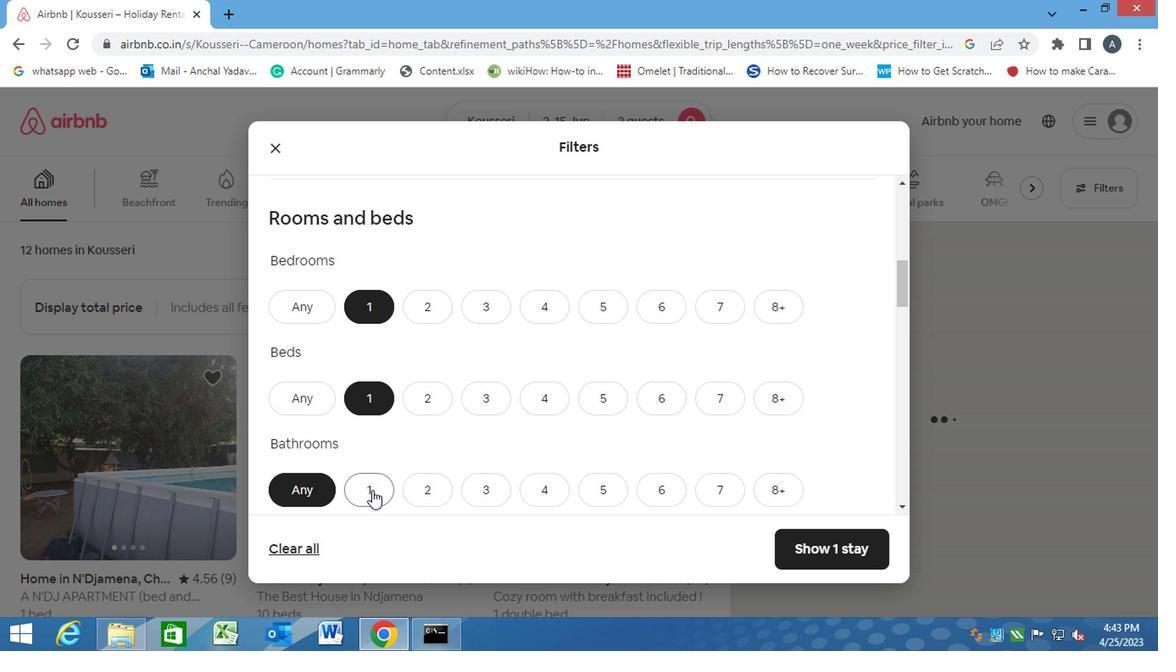
Action: Mouse moved to (381, 478)
Screenshot: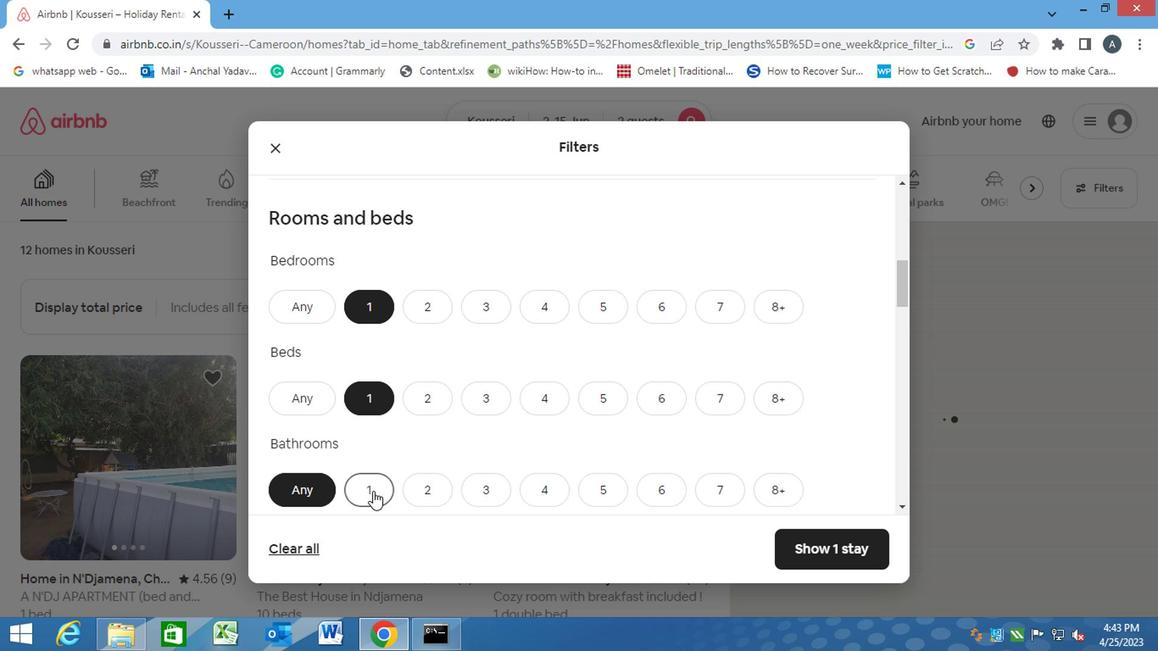 
Action: Mouse scrolled (381, 477) with delta (0, -1)
Screenshot: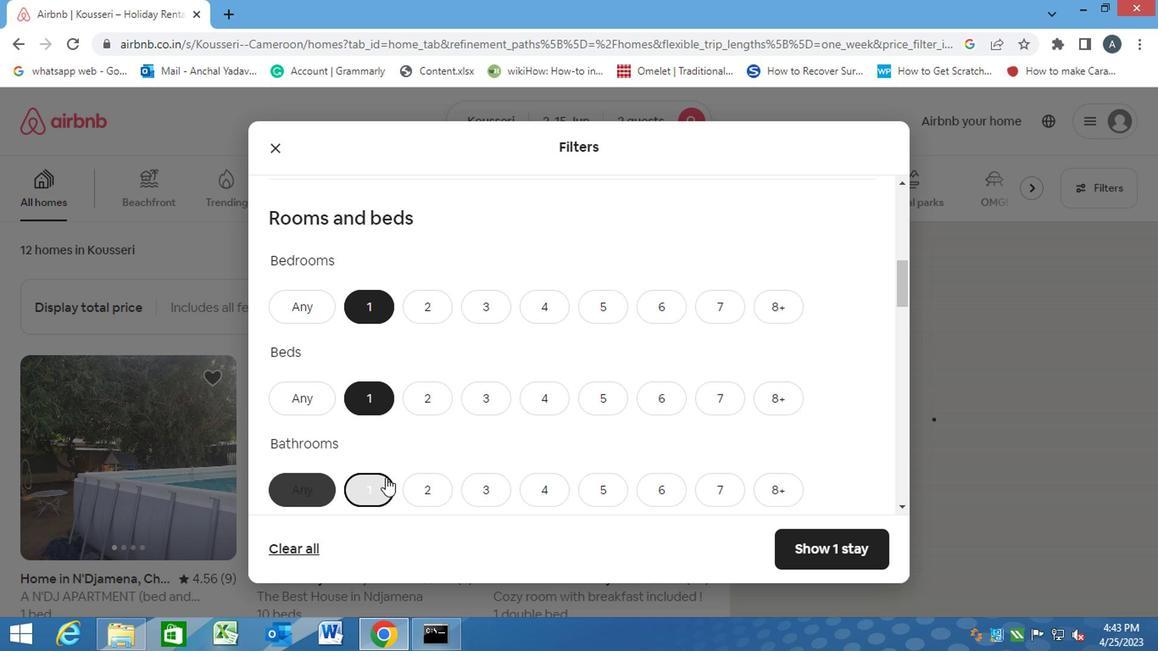 
Action: Mouse scrolled (381, 477) with delta (0, -1)
Screenshot: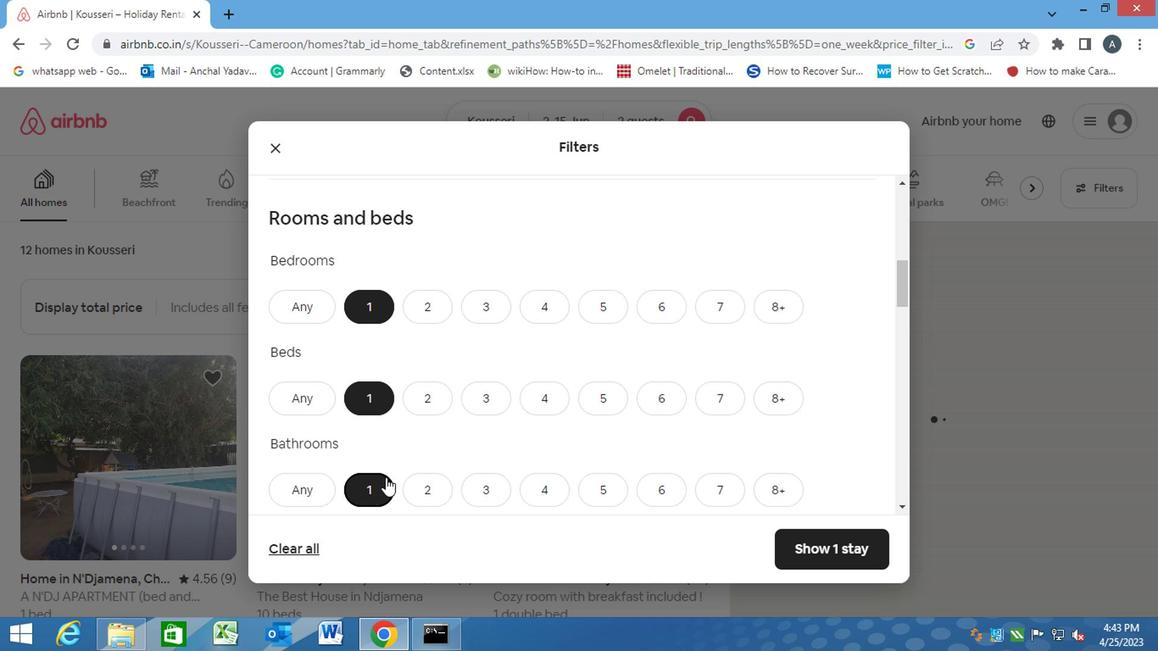 
Action: Mouse scrolled (381, 477) with delta (0, -1)
Screenshot: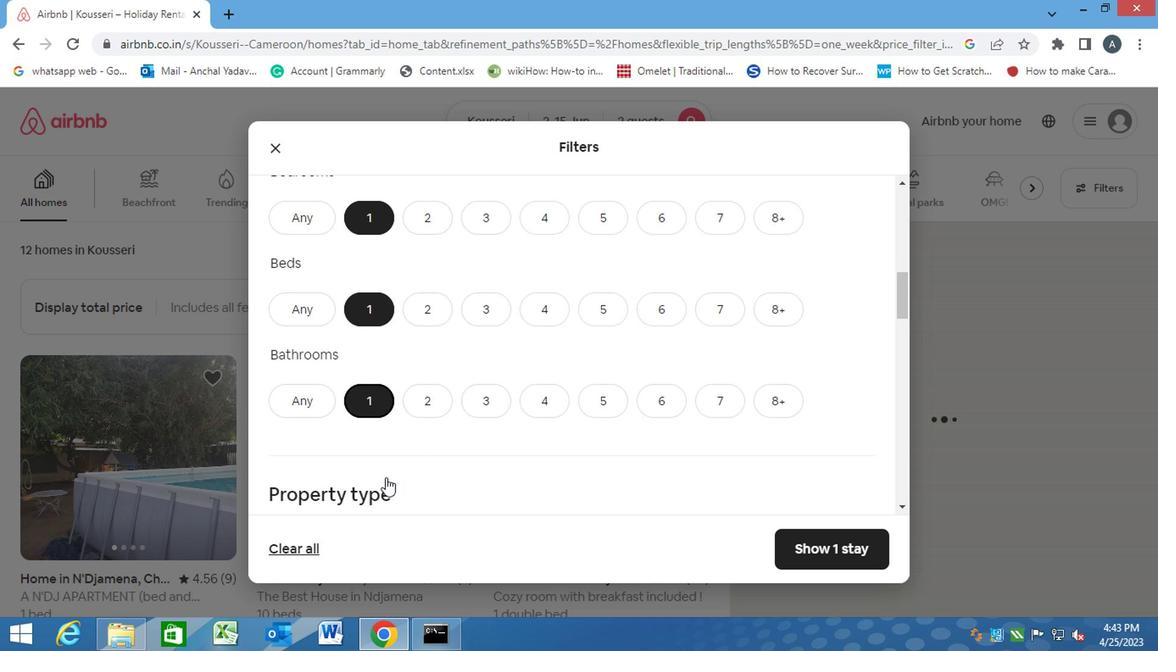 
Action: Mouse moved to (356, 460)
Screenshot: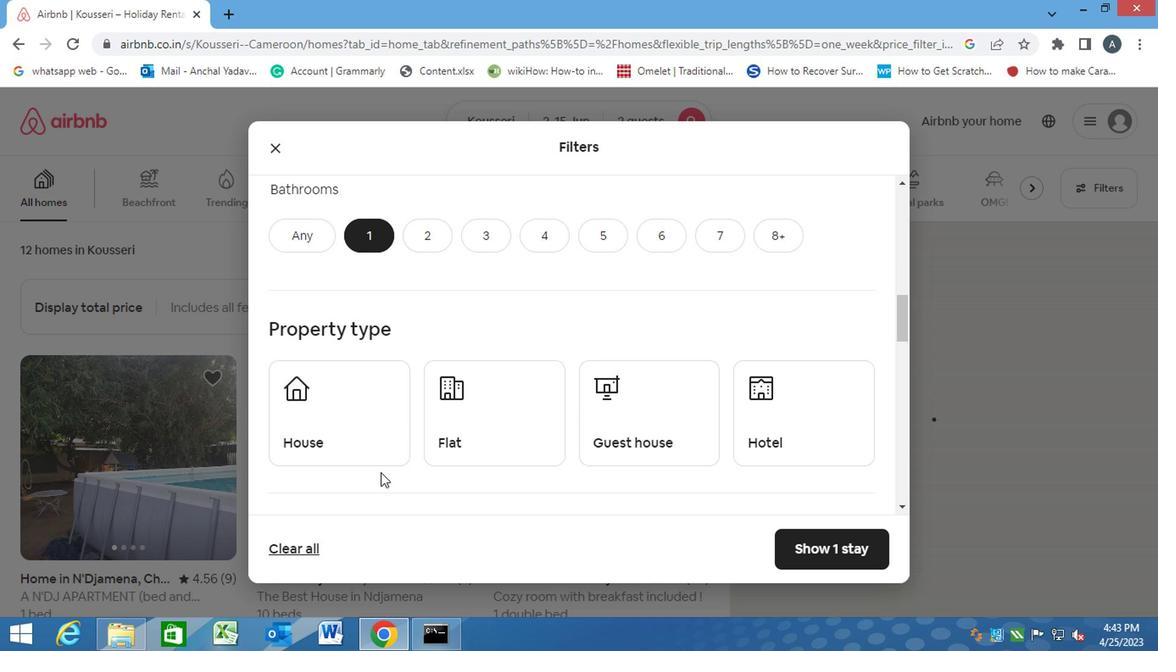 
Action: Mouse pressed left at (356, 460)
Screenshot: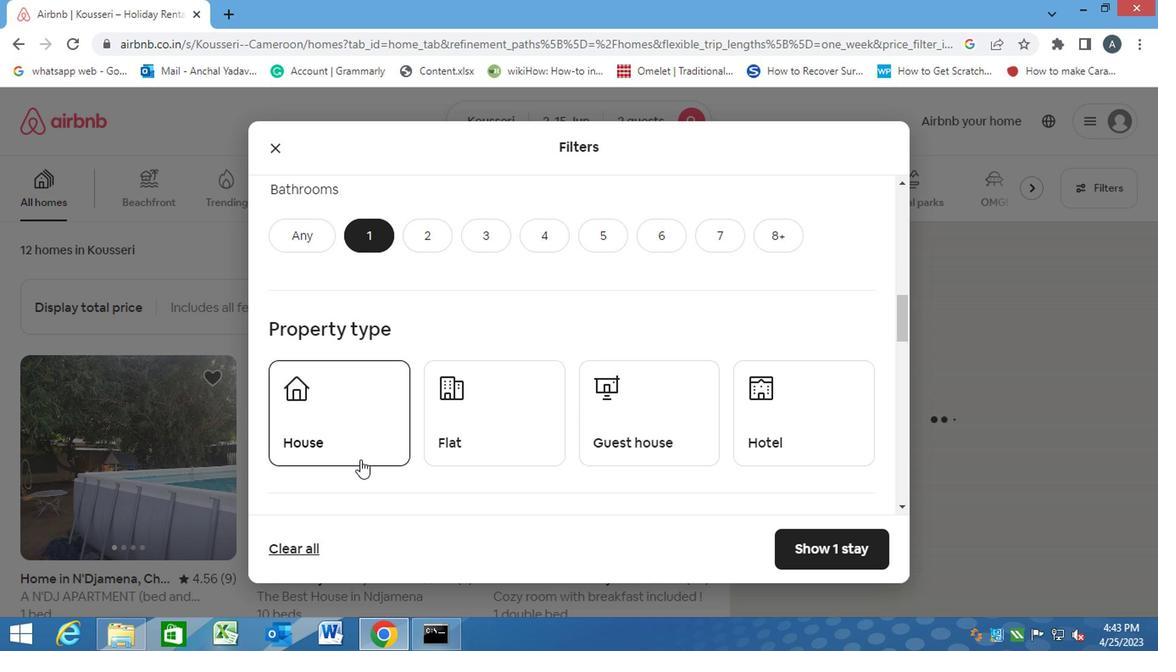 
Action: Mouse moved to (472, 439)
Screenshot: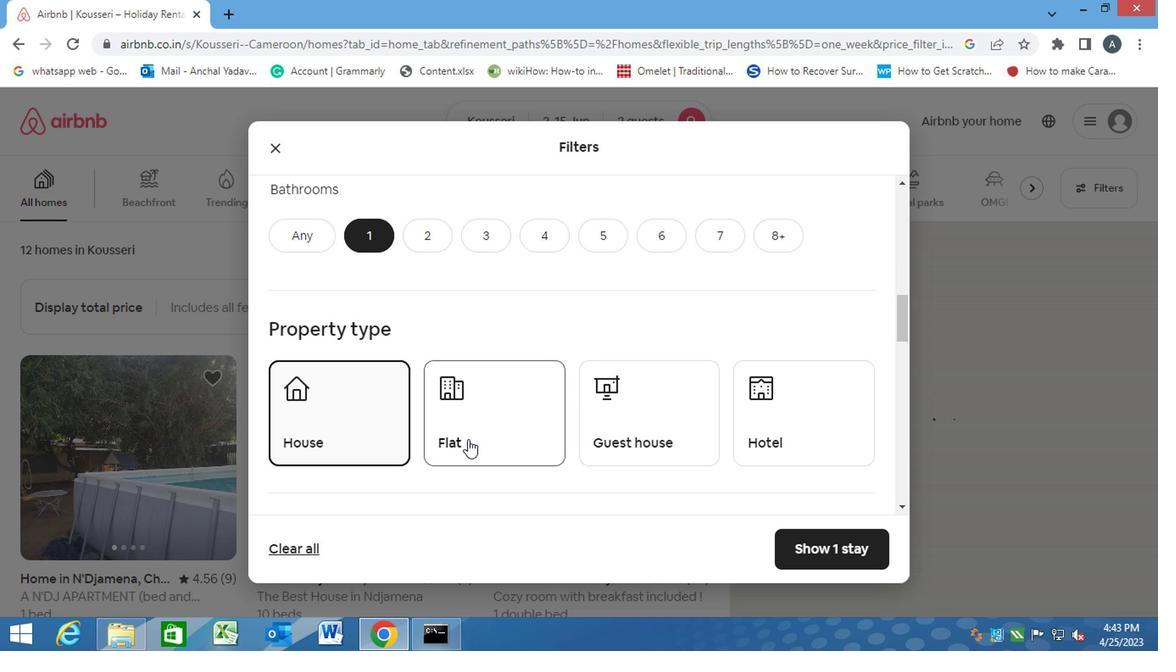 
Action: Mouse pressed left at (472, 439)
Screenshot: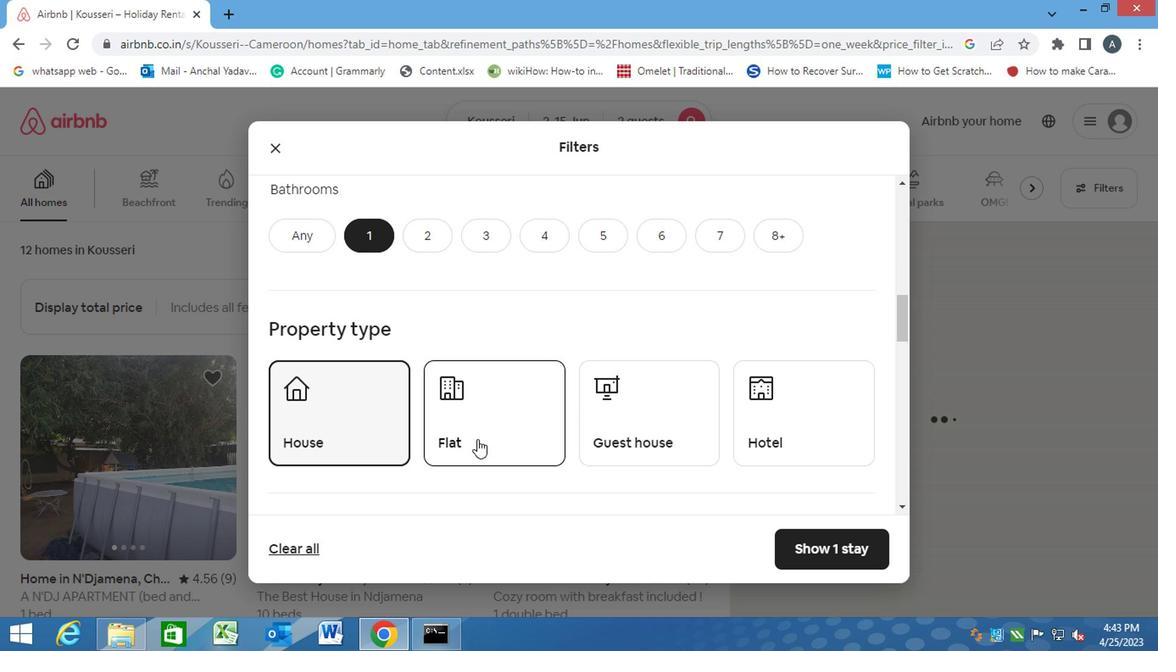 
Action: Mouse moved to (650, 434)
Screenshot: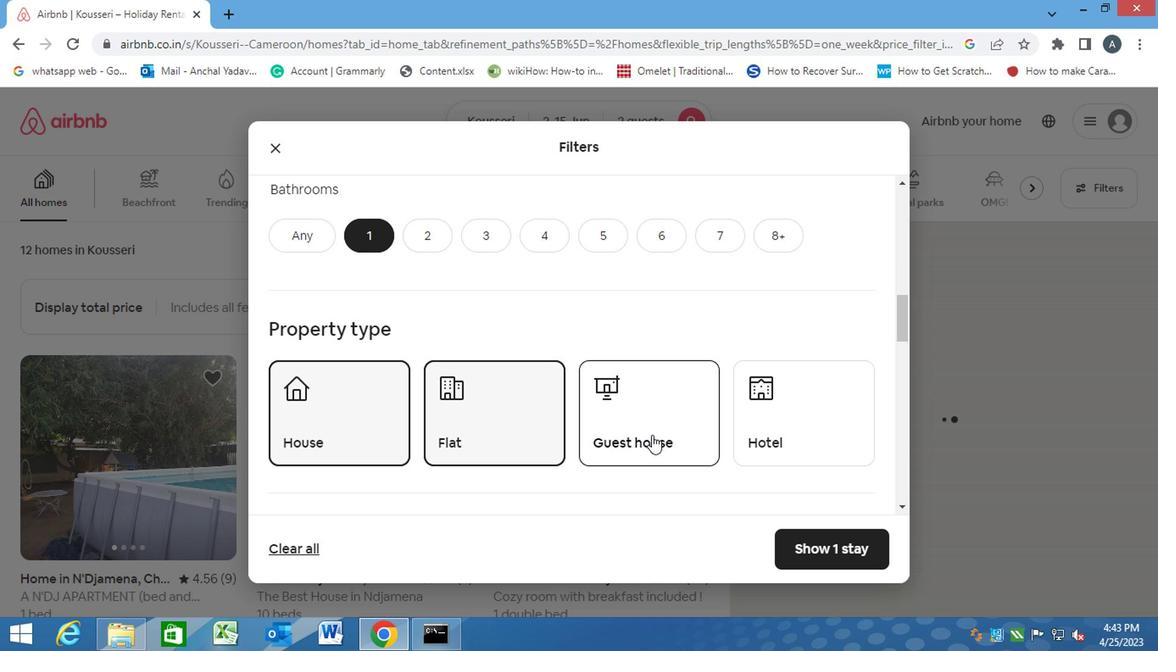 
Action: Mouse pressed left at (650, 434)
Screenshot: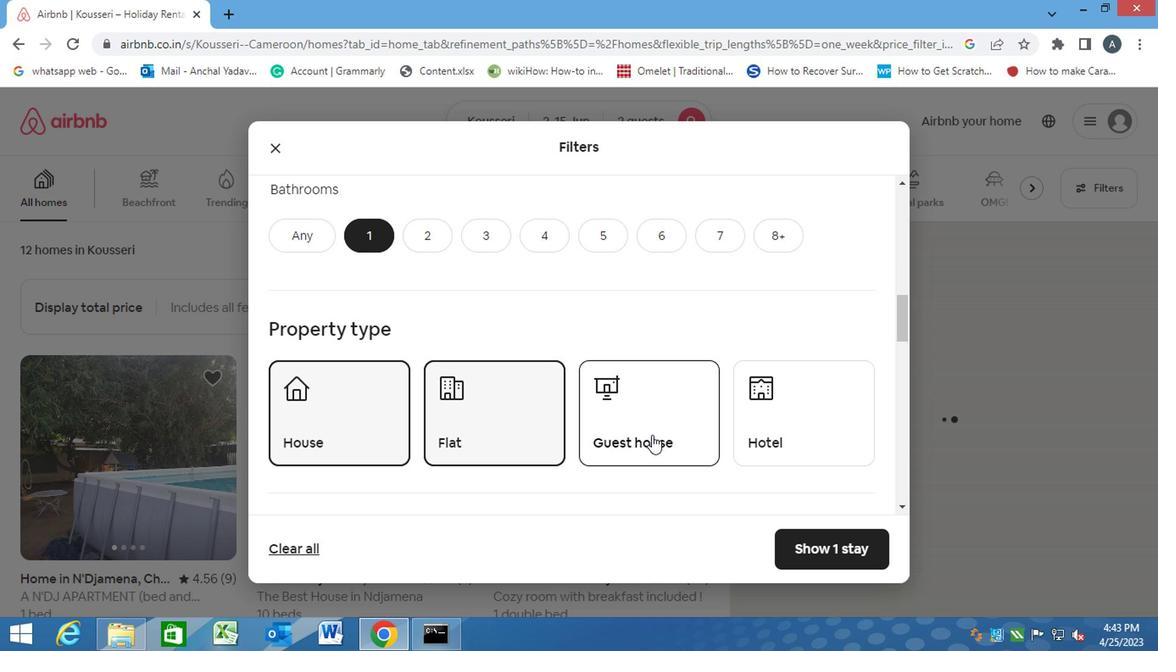 
Action: Mouse moved to (759, 439)
Screenshot: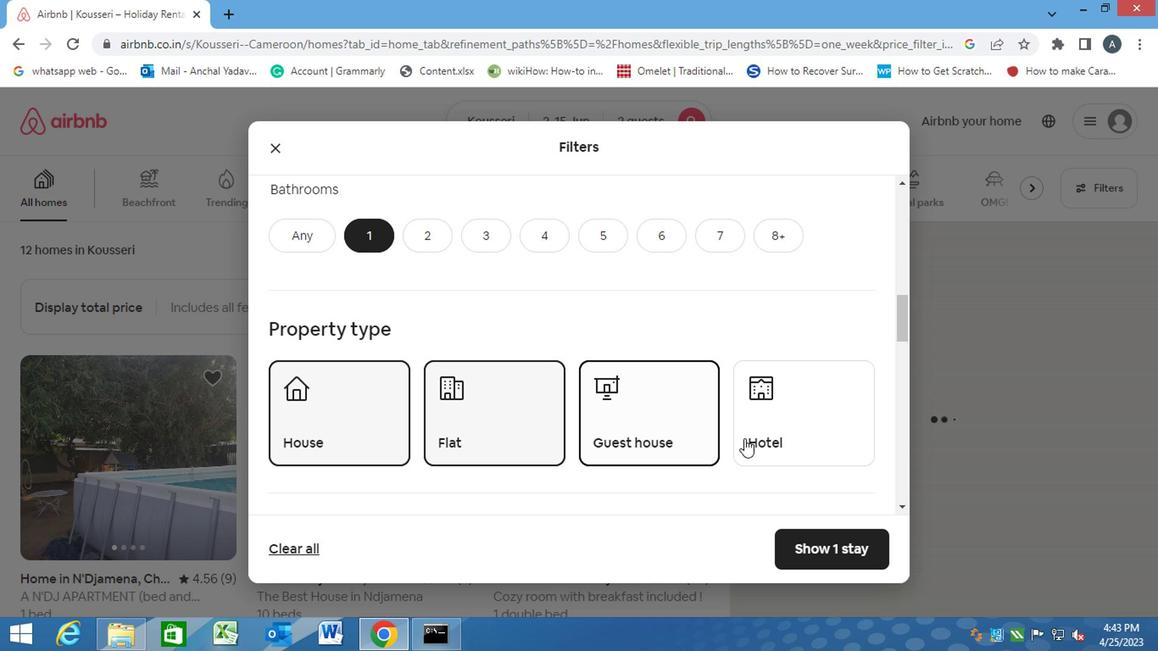 
Action: Mouse pressed left at (759, 439)
Screenshot: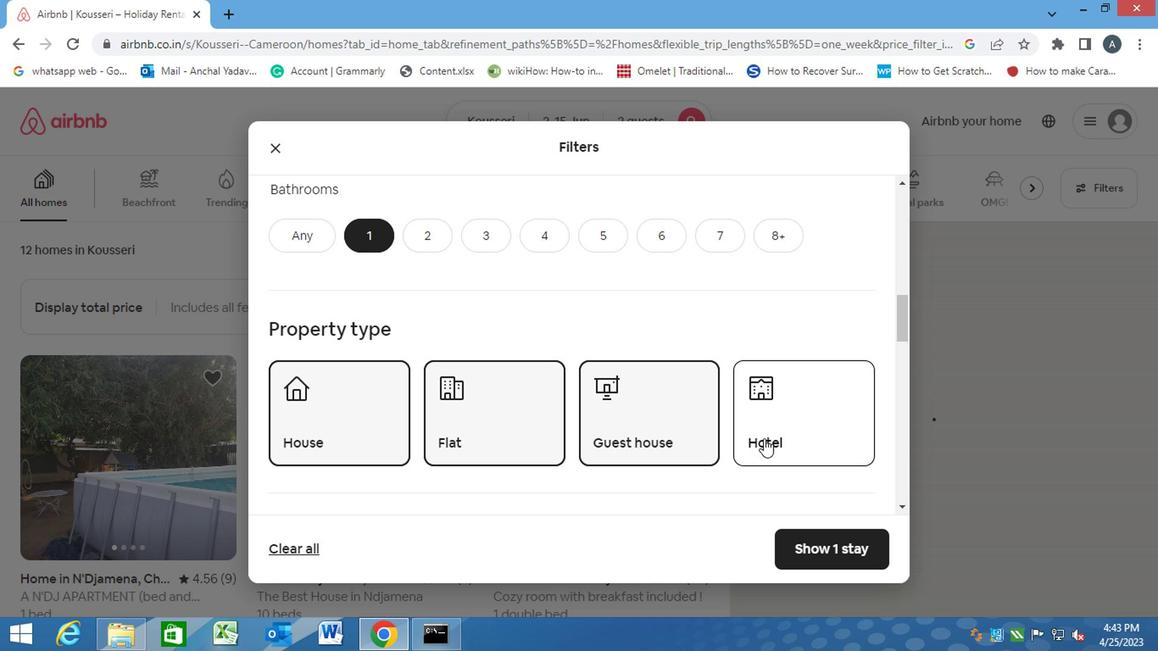 
Action: Mouse moved to (555, 494)
Screenshot: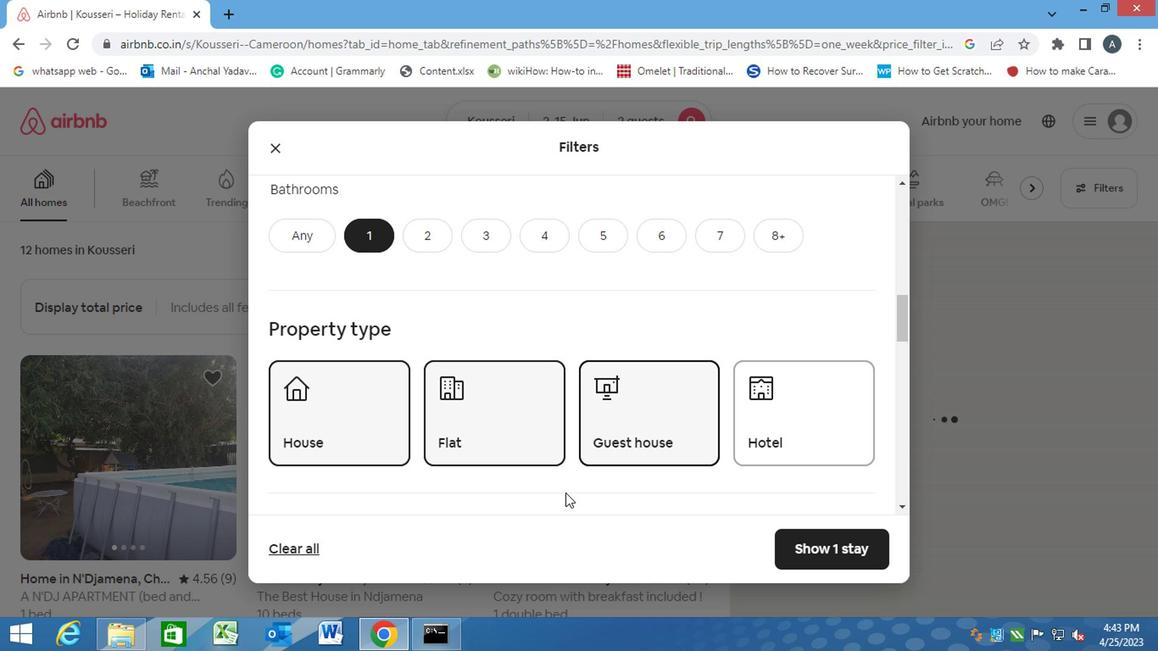 
Action: Mouse scrolled (555, 493) with delta (0, 0)
Screenshot: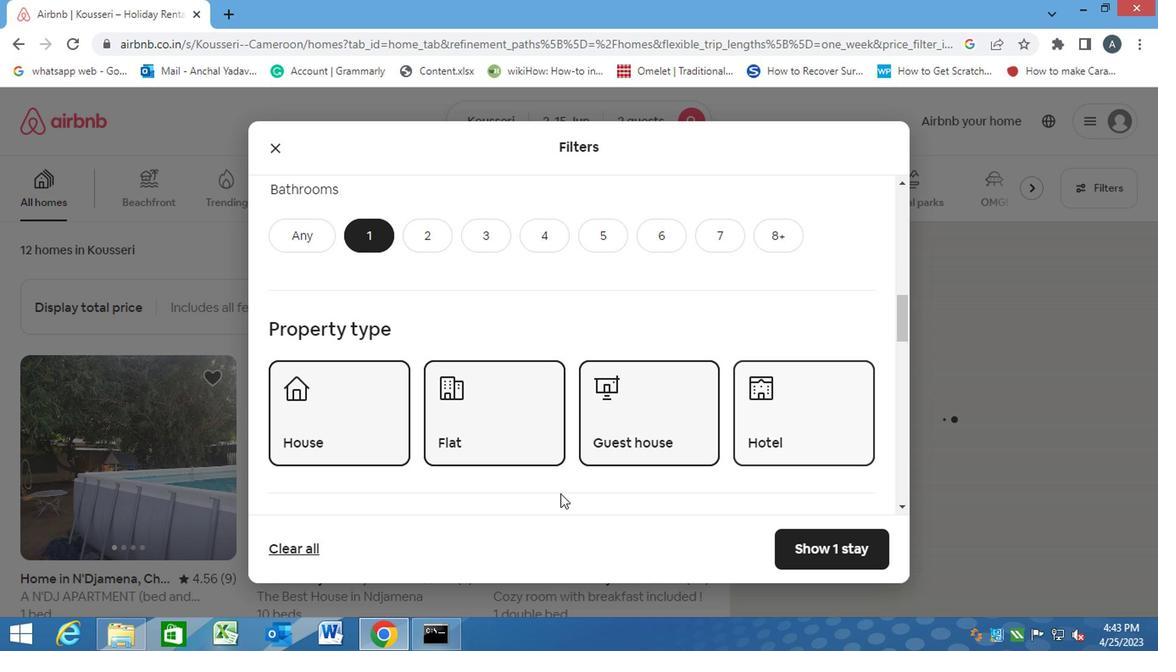 
Action: Mouse scrolled (555, 493) with delta (0, 0)
Screenshot: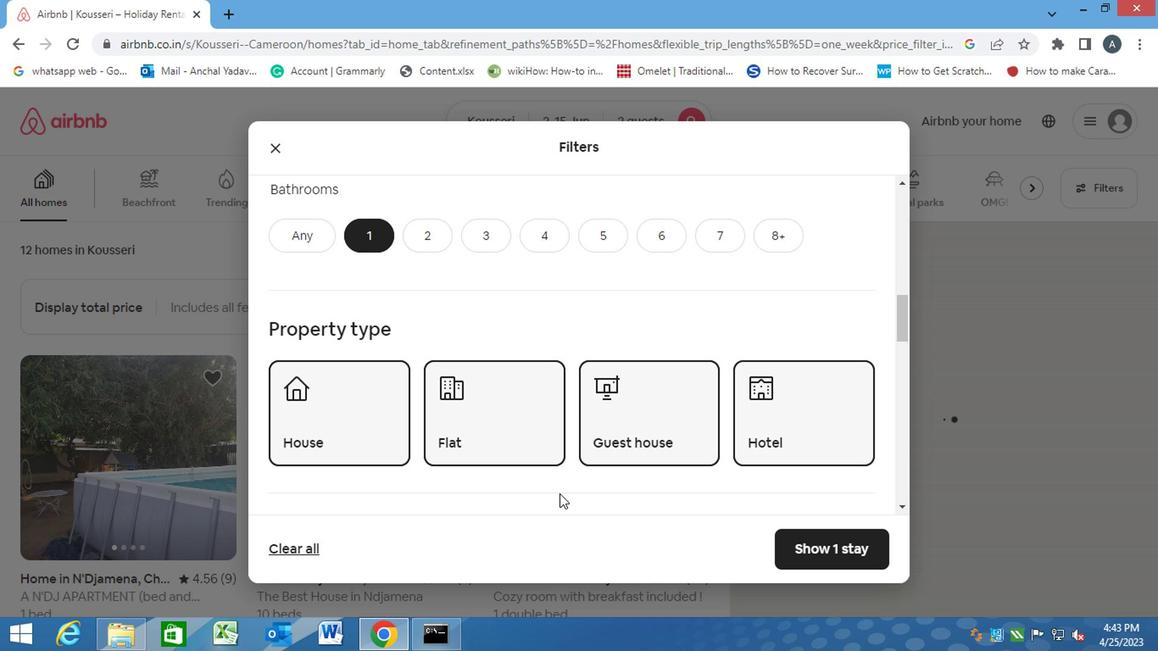 
Action: Mouse scrolled (555, 493) with delta (0, 0)
Screenshot: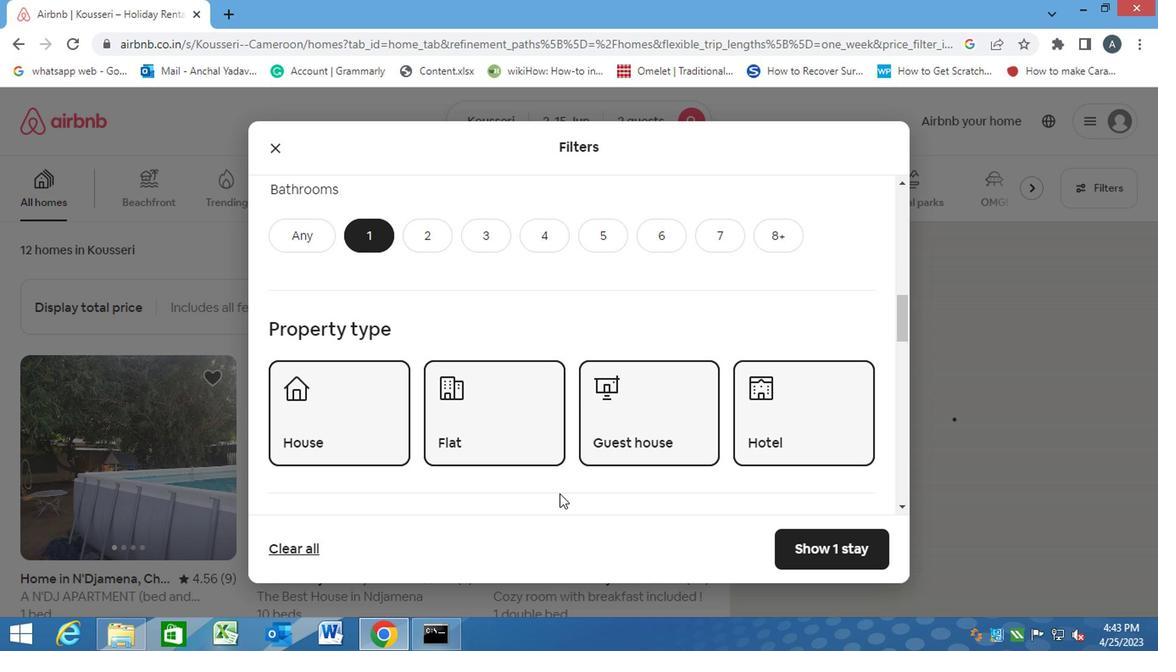 
Action: Mouse scrolled (555, 493) with delta (0, 0)
Screenshot: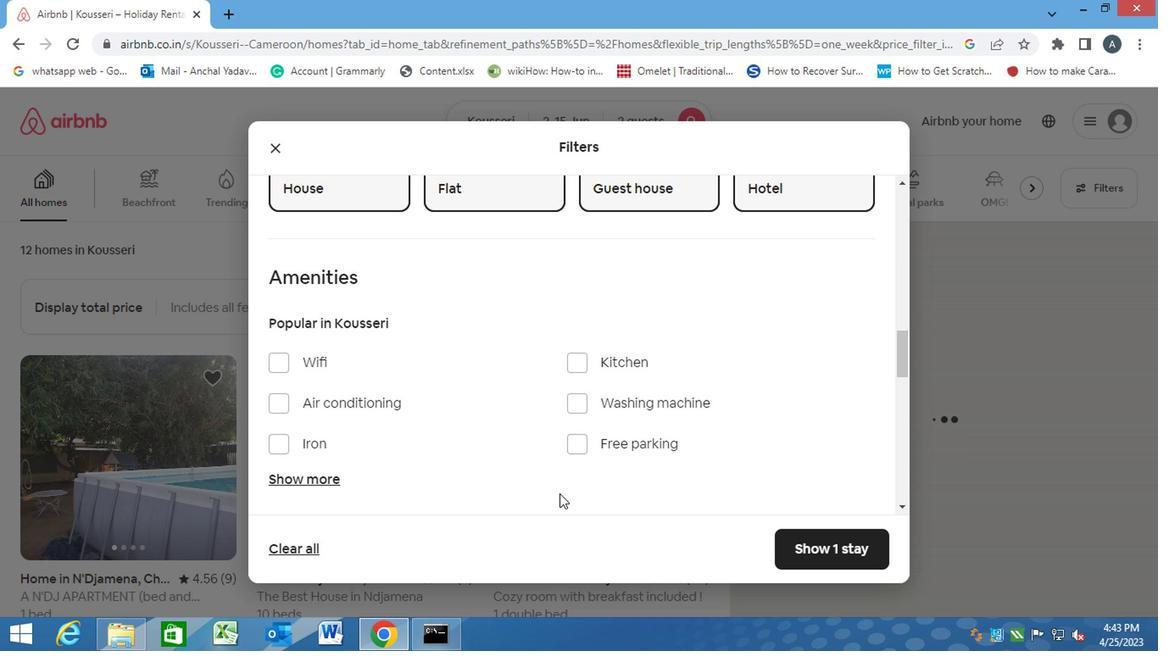 
Action: Mouse scrolled (555, 493) with delta (0, 0)
Screenshot: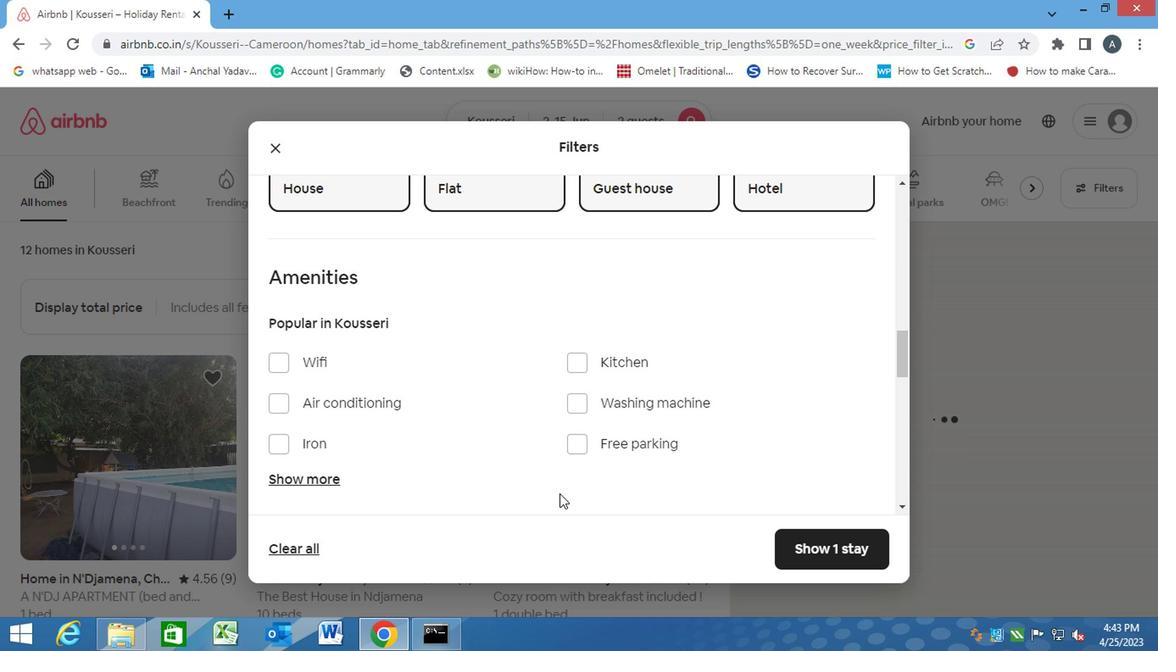 
Action: Mouse scrolled (555, 493) with delta (0, 0)
Screenshot: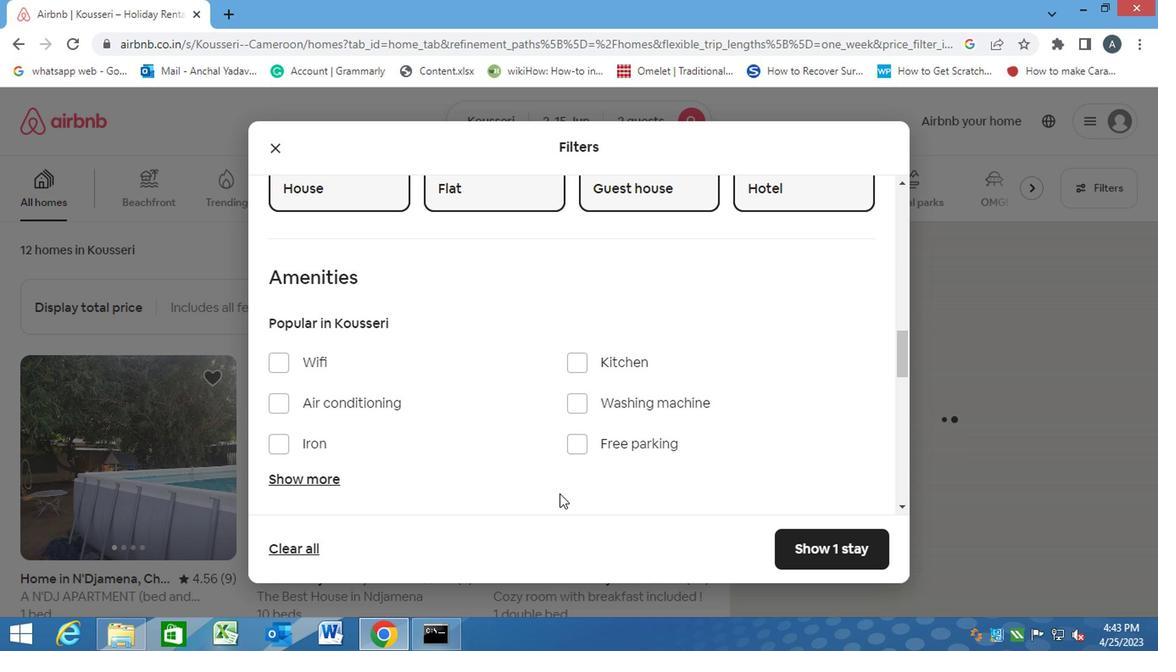 
Action: Mouse scrolled (555, 493) with delta (0, 0)
Screenshot: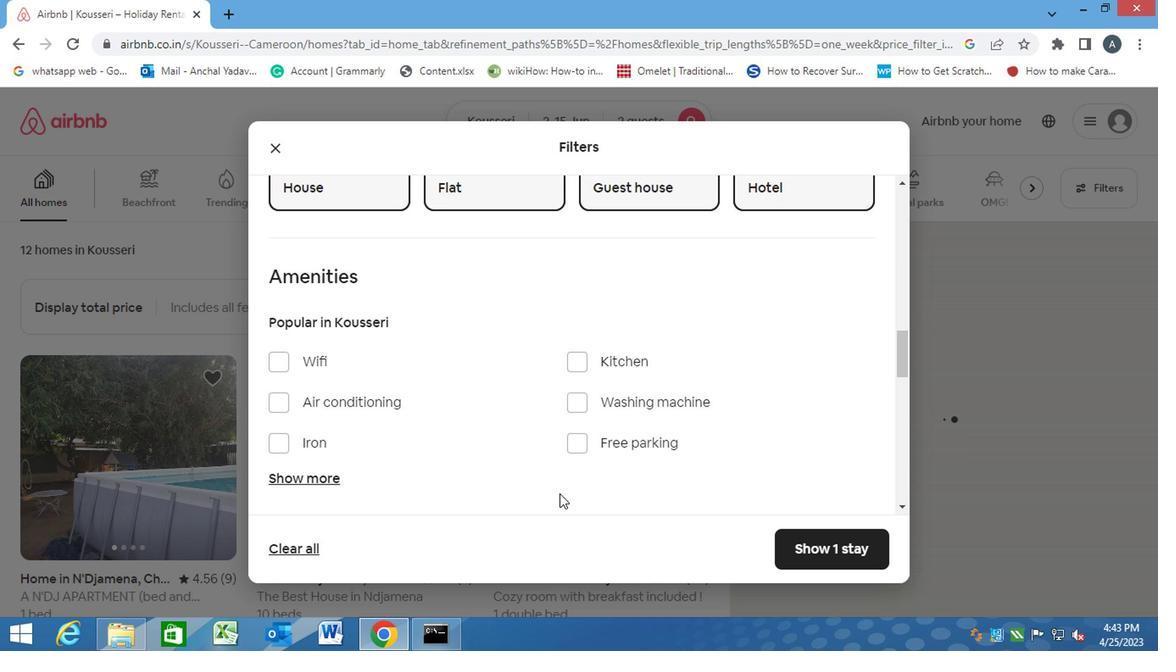 
Action: Mouse moved to (822, 332)
Screenshot: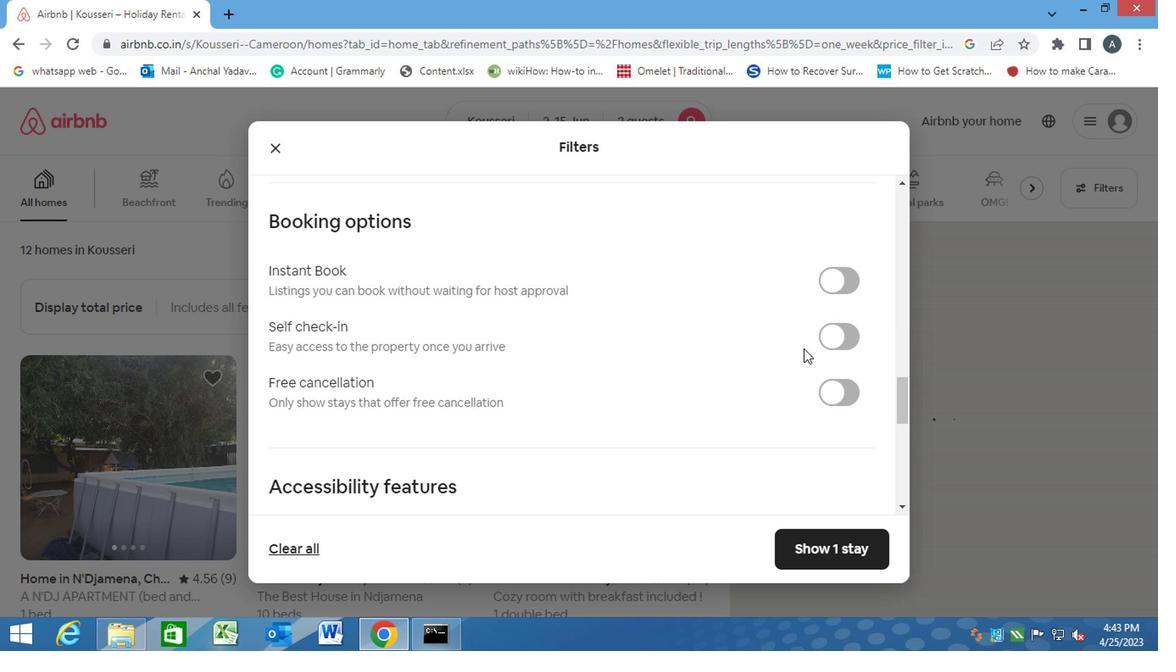 
Action: Mouse pressed left at (822, 332)
Screenshot: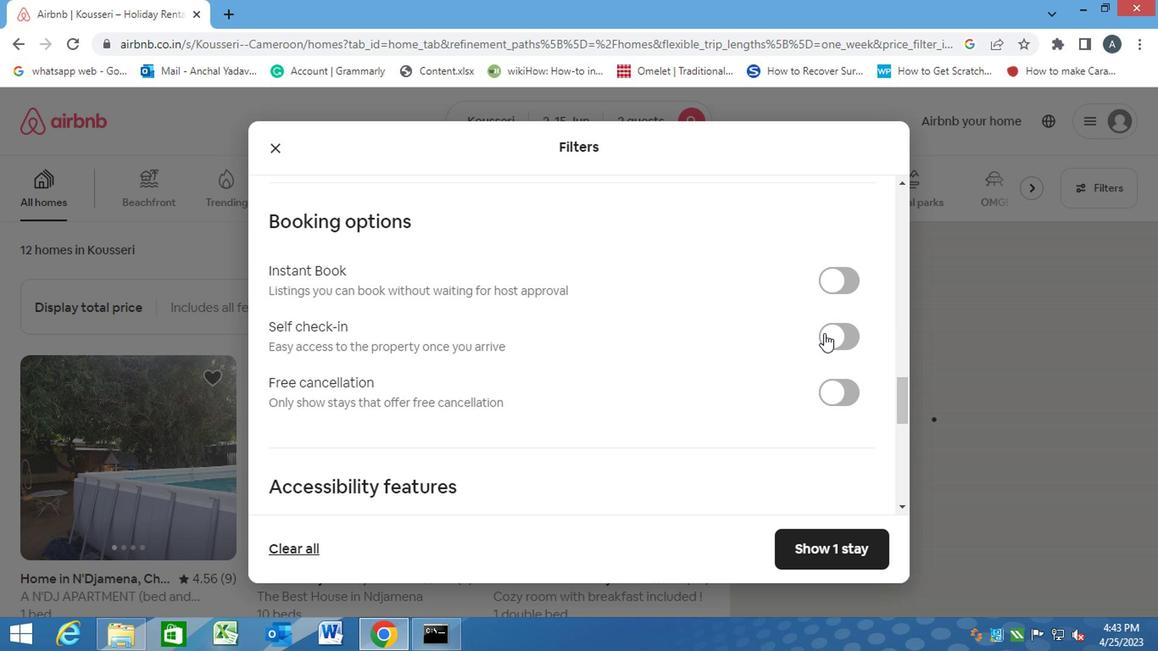 
Action: Mouse moved to (596, 401)
Screenshot: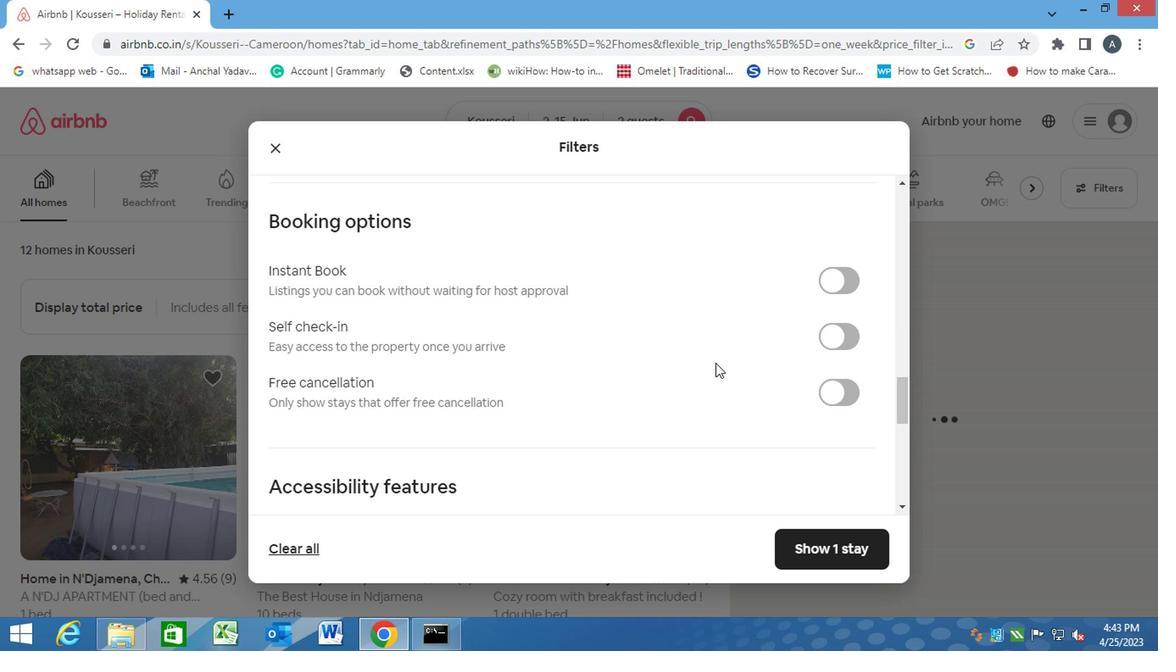 
Action: Mouse scrolled (596, 400) with delta (0, 0)
Screenshot: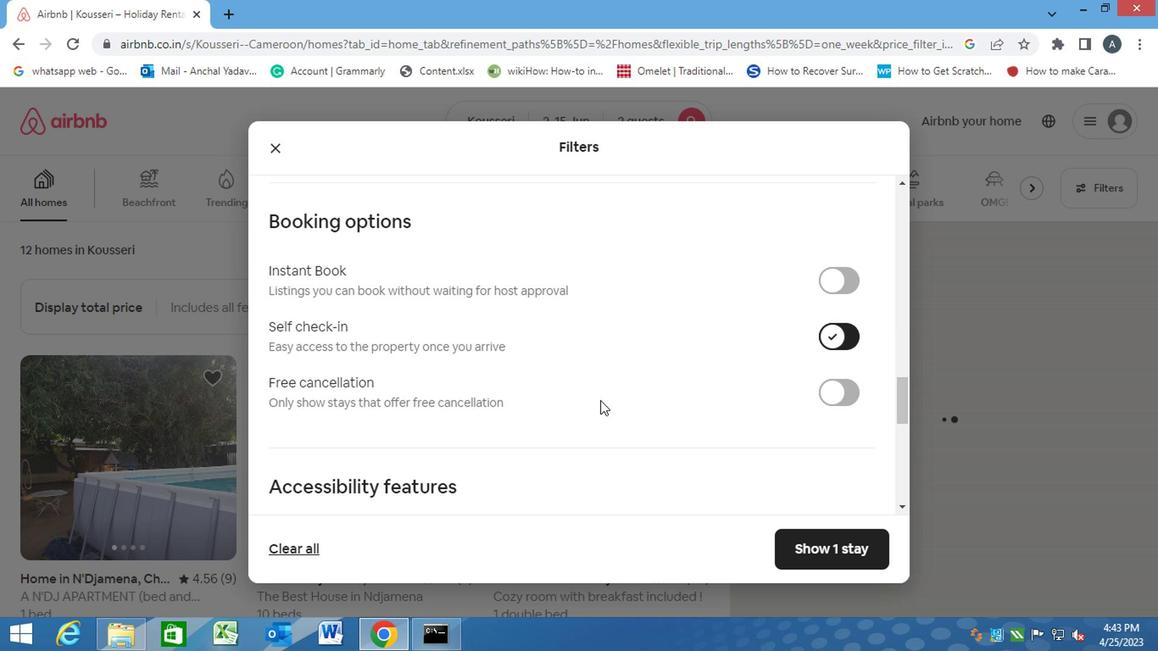
Action: Mouse scrolled (596, 400) with delta (0, 0)
Screenshot: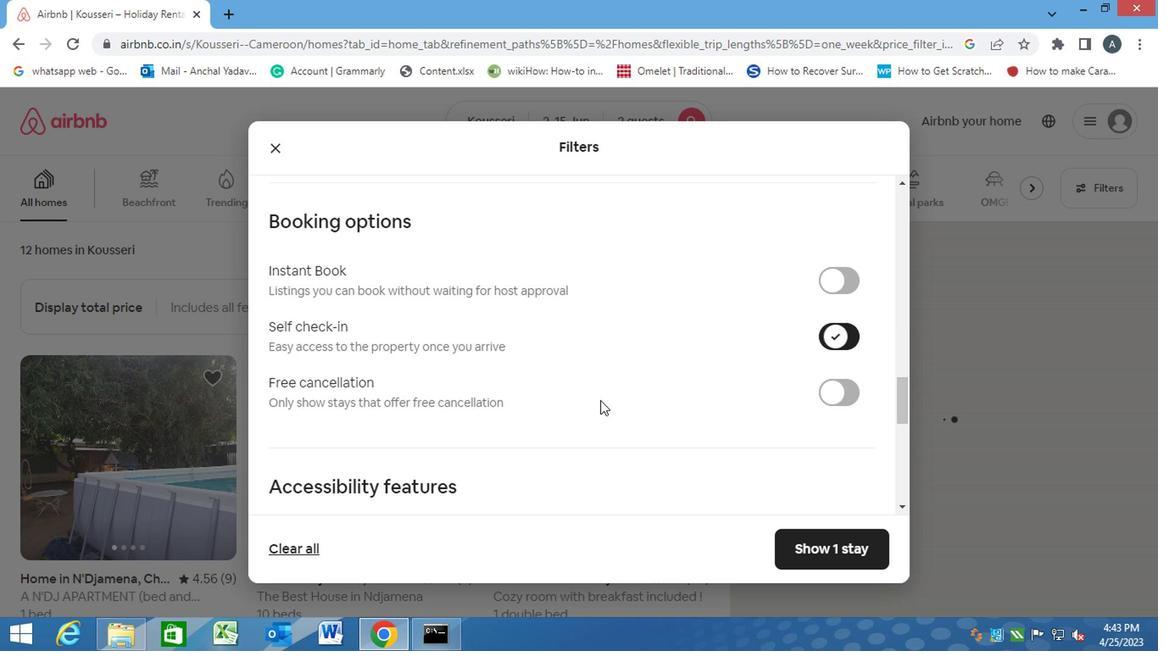 
Action: Mouse scrolled (596, 401) with delta (0, 0)
Screenshot: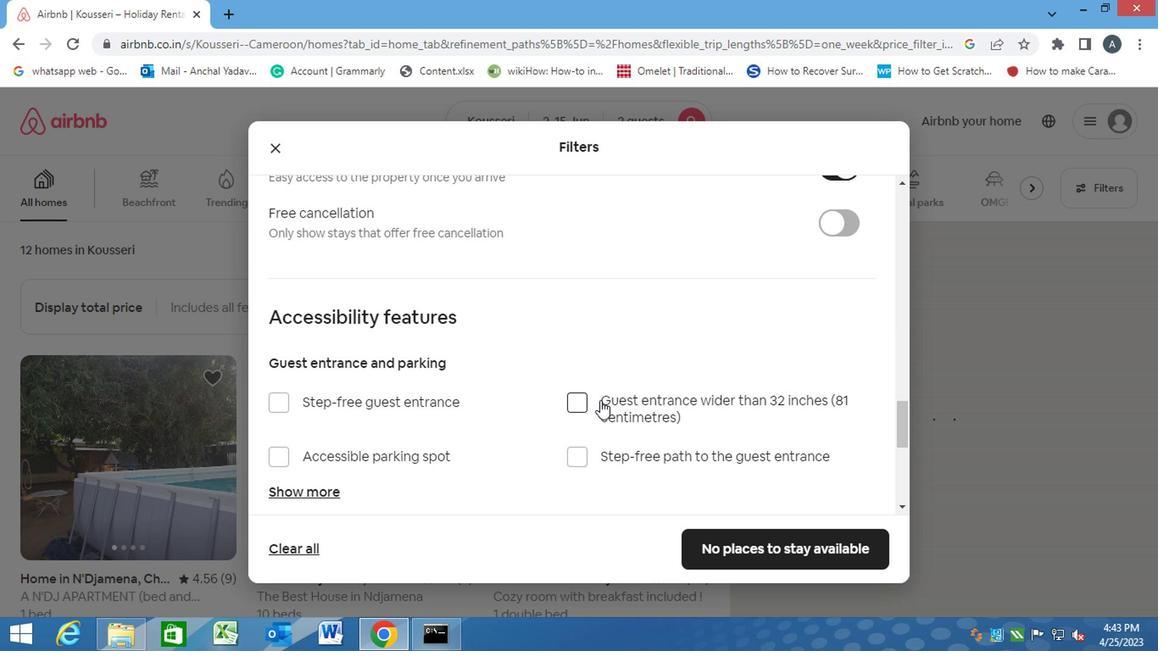 
Action: Mouse scrolled (596, 401) with delta (0, 0)
Screenshot: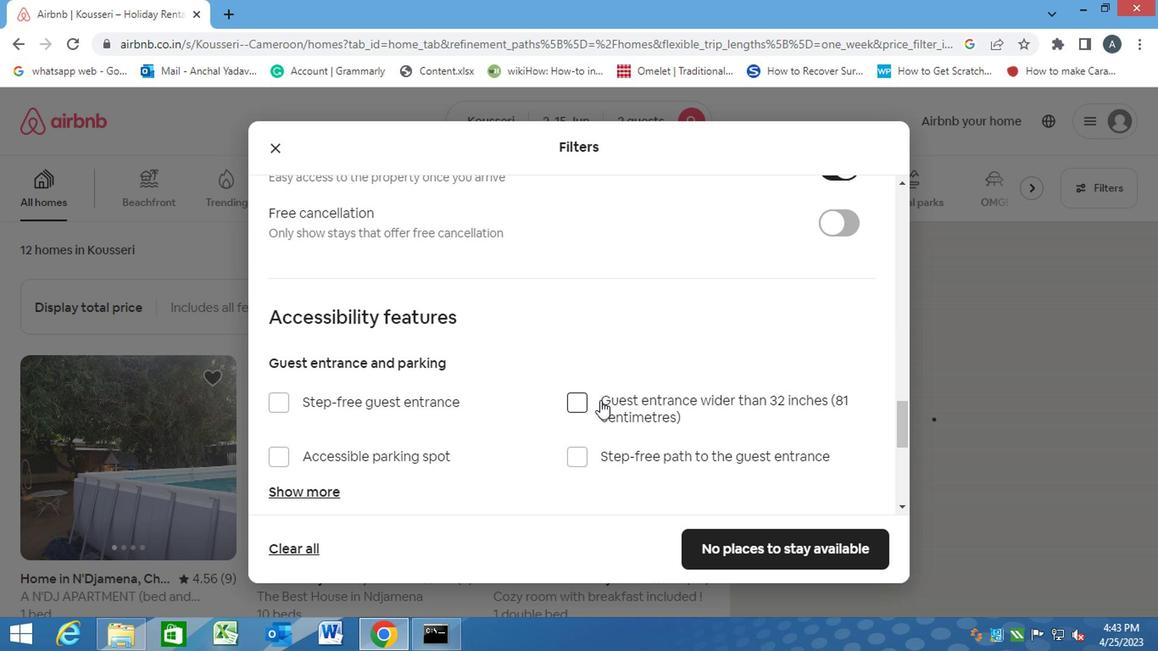 
Action: Mouse scrolled (596, 400) with delta (0, 0)
Screenshot: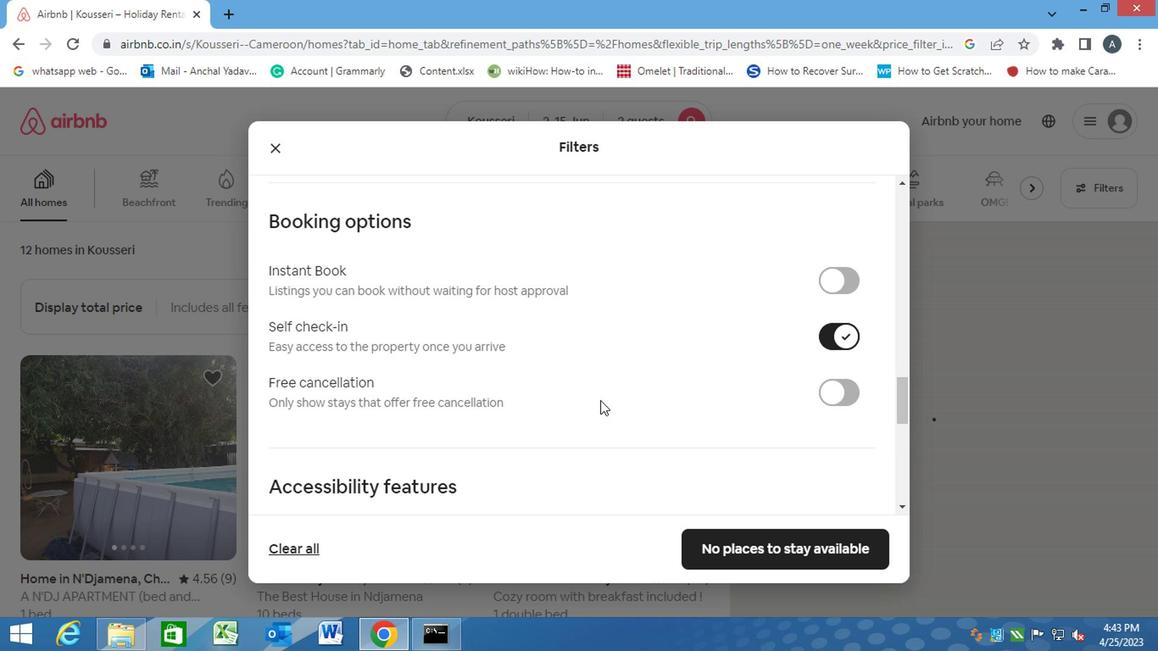 
Action: Mouse scrolled (596, 400) with delta (0, 0)
Screenshot: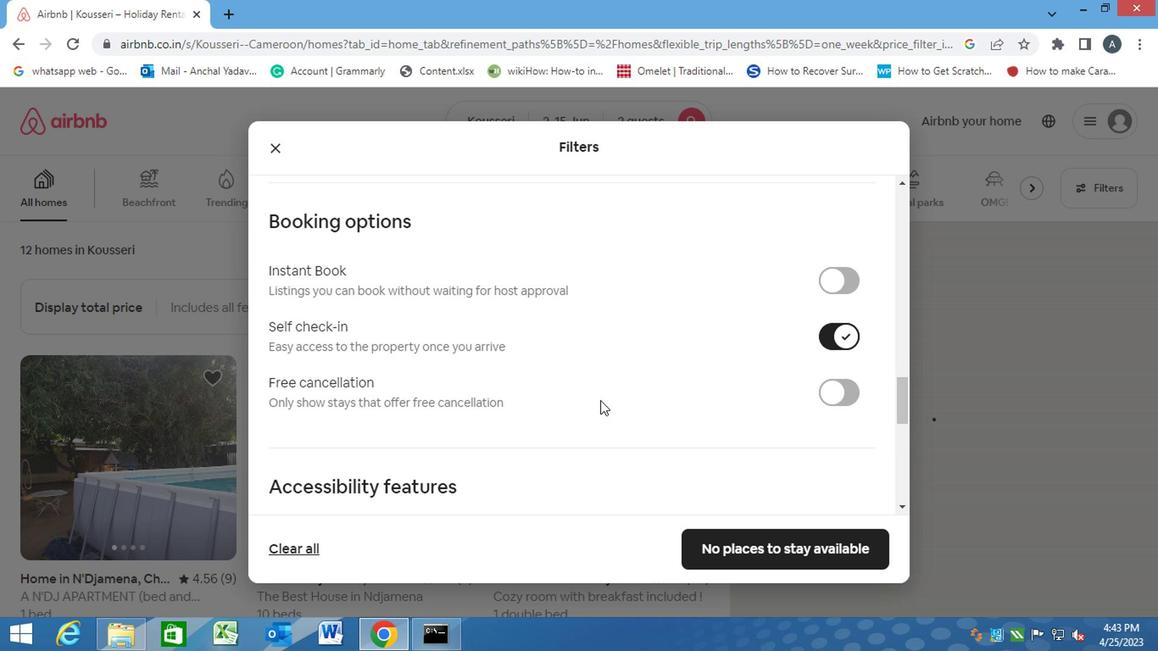 
Action: Mouse scrolled (596, 400) with delta (0, 0)
Screenshot: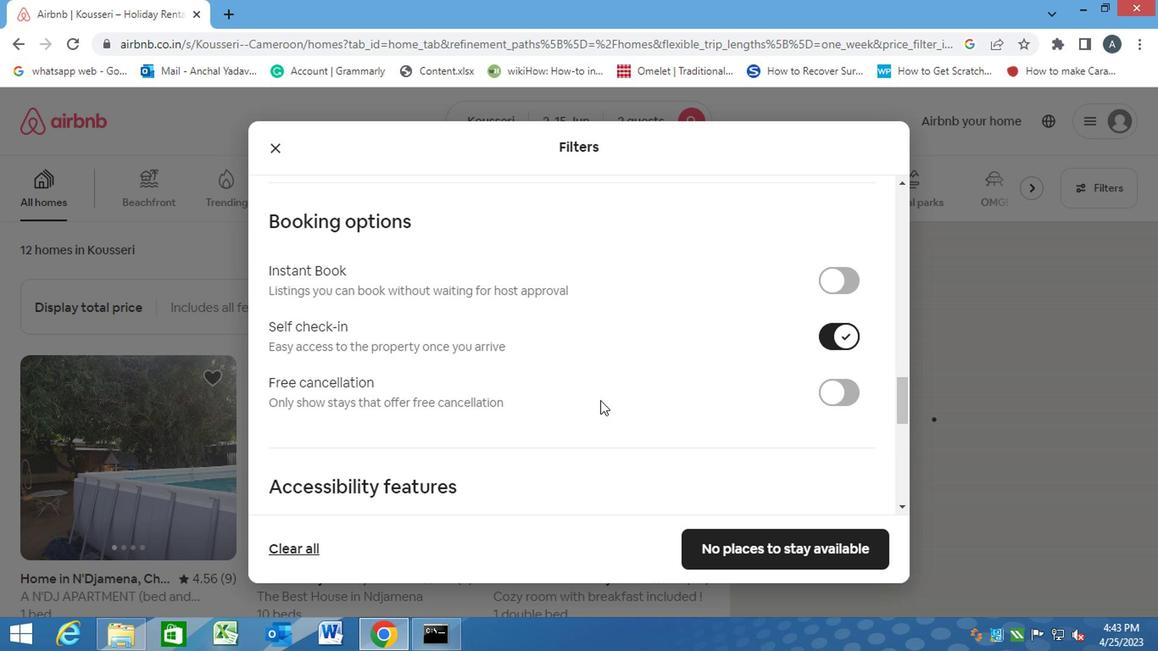 
Action: Mouse scrolled (596, 400) with delta (0, 0)
Screenshot: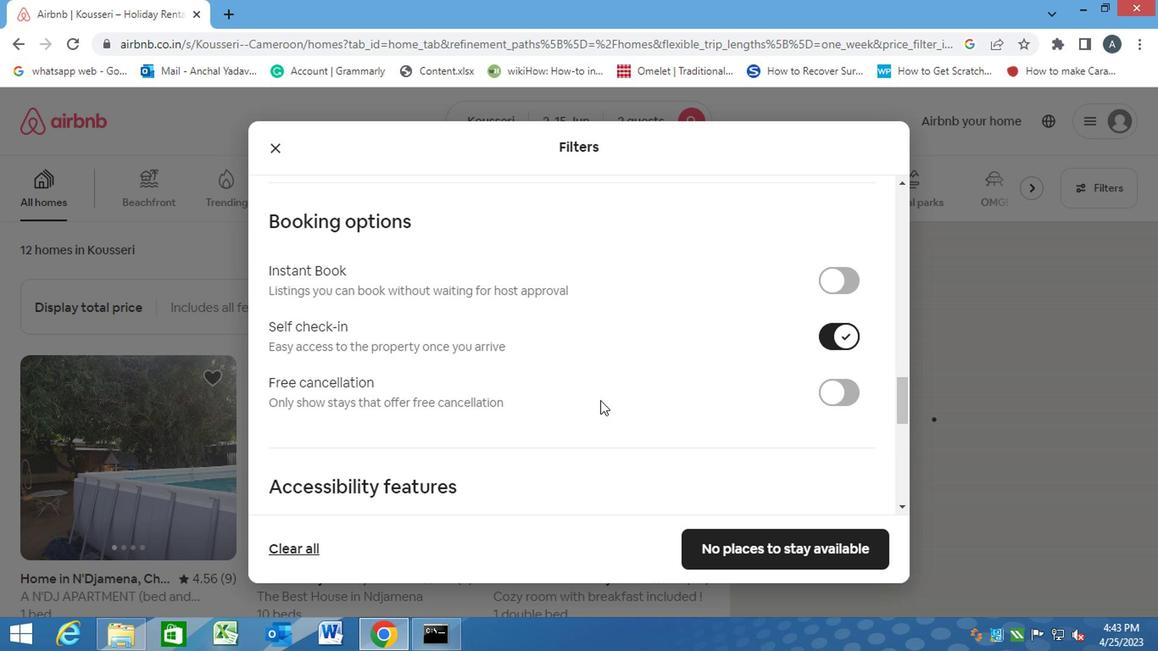 
Action: Mouse scrolled (596, 400) with delta (0, 0)
Screenshot: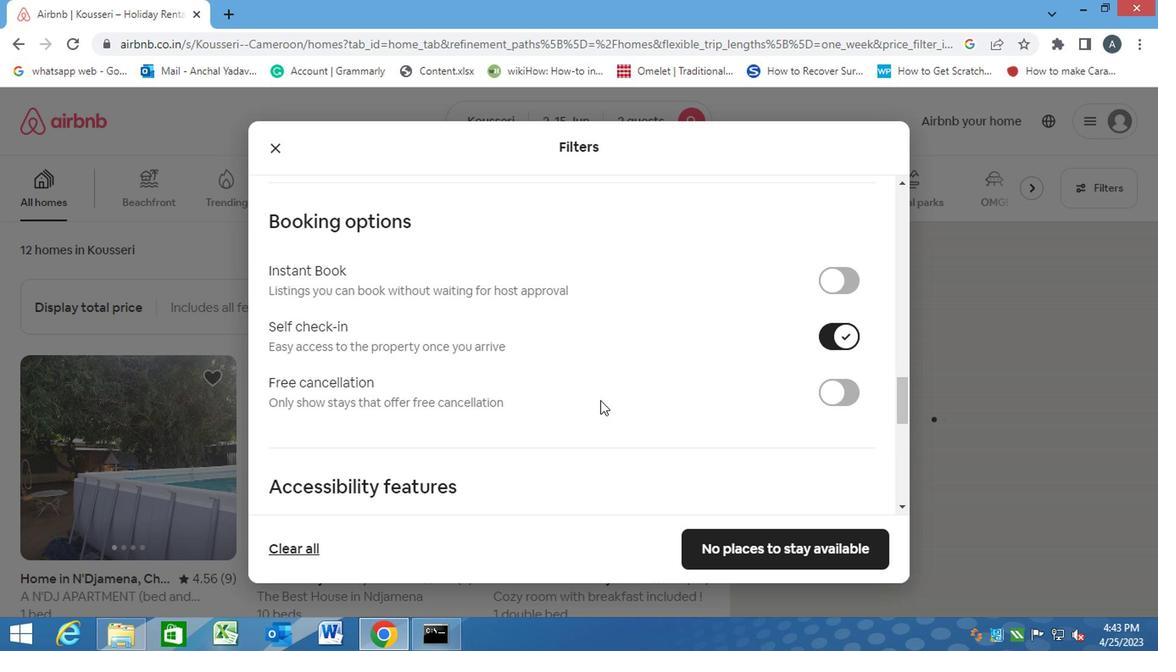 
Action: Mouse scrolled (596, 400) with delta (0, 0)
Screenshot: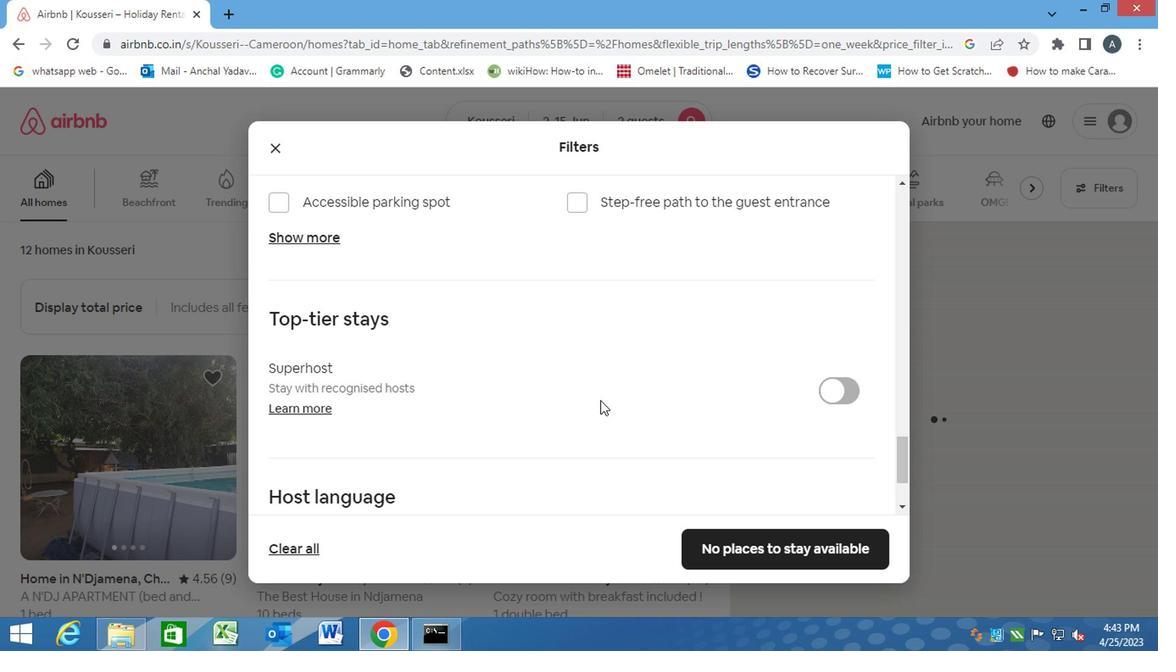 
Action: Mouse scrolled (596, 400) with delta (0, 0)
Screenshot: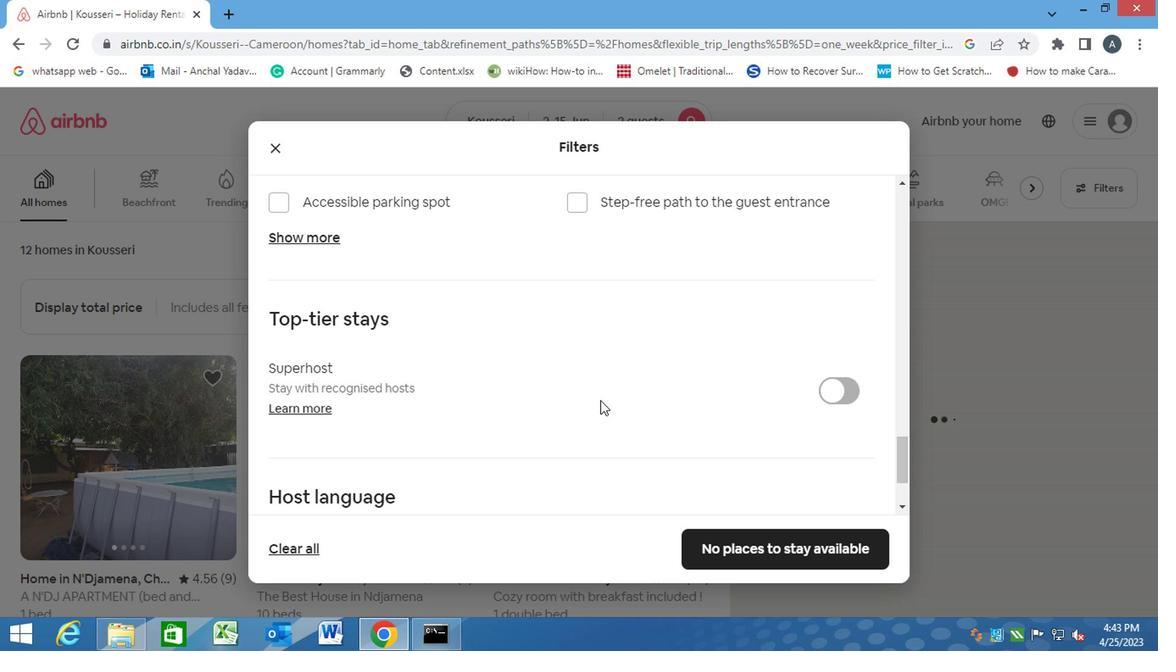 
Action: Mouse moved to (280, 422)
Screenshot: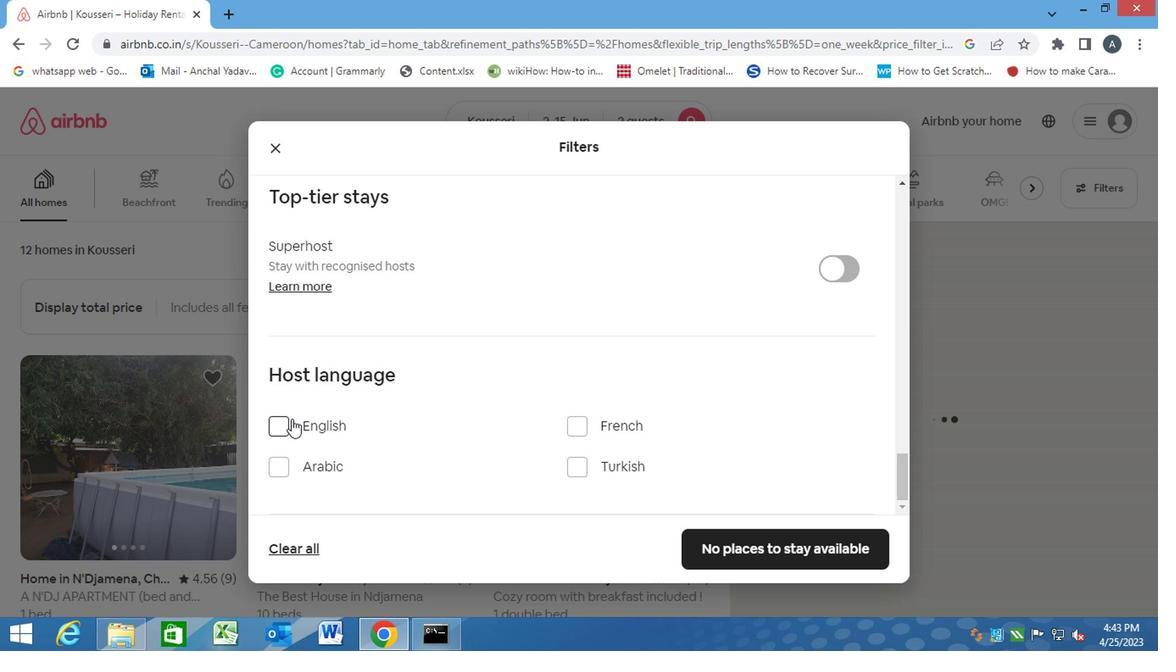 
Action: Mouse pressed left at (280, 422)
Screenshot: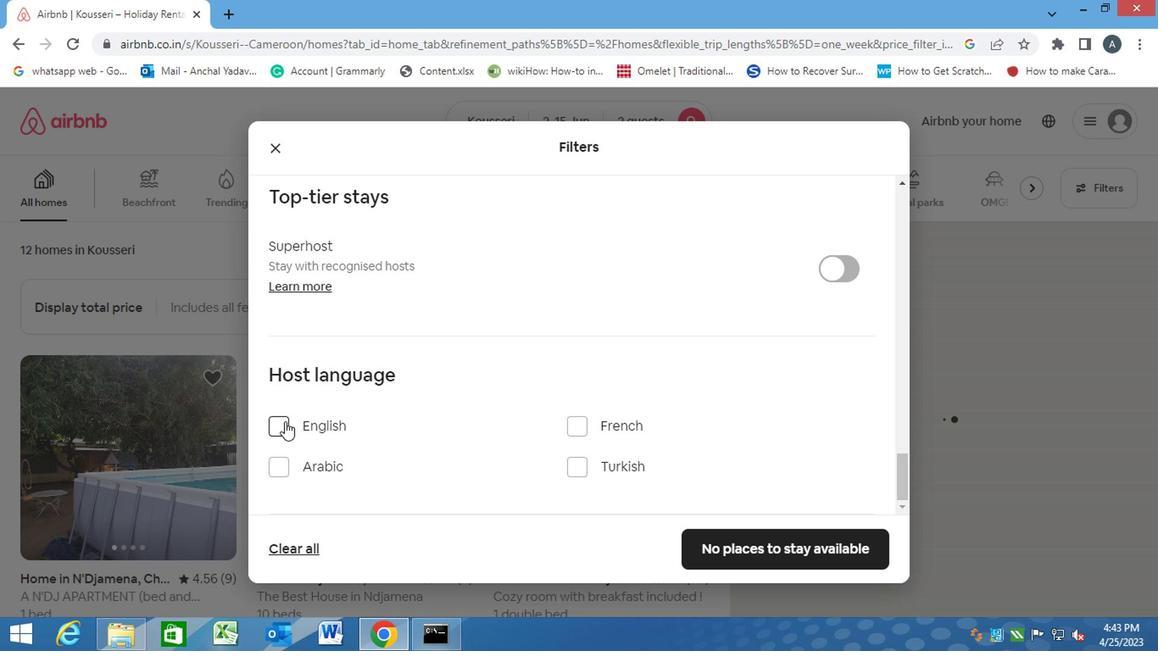 
Action: Mouse moved to (739, 541)
Screenshot: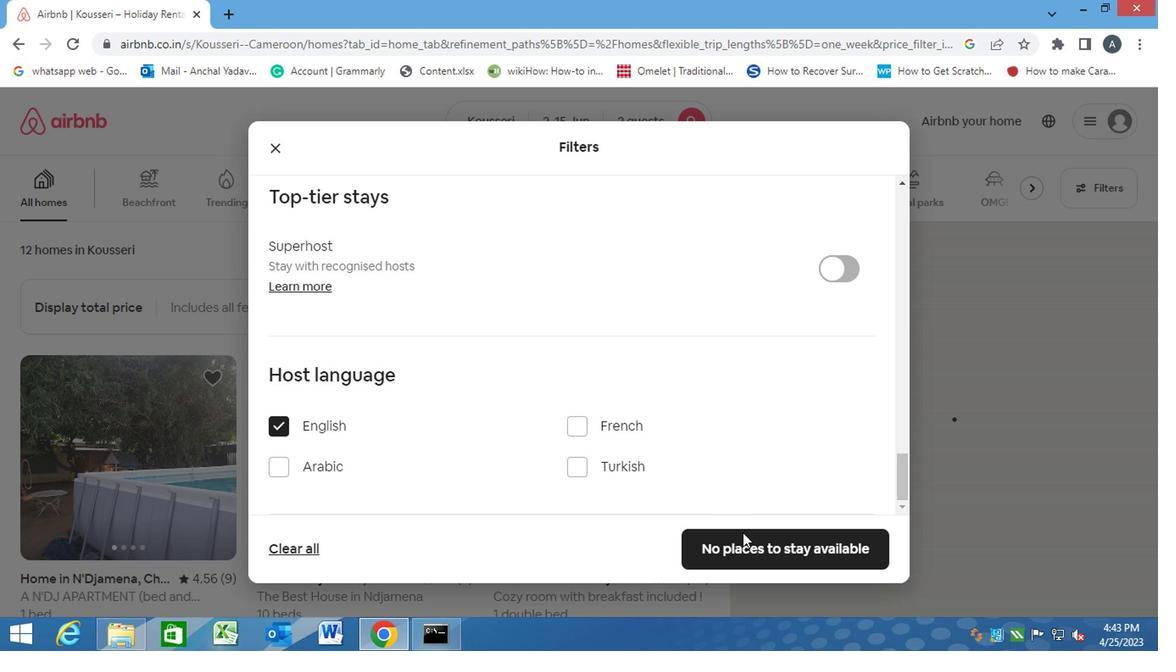 
Action: Mouse pressed left at (739, 541)
Screenshot: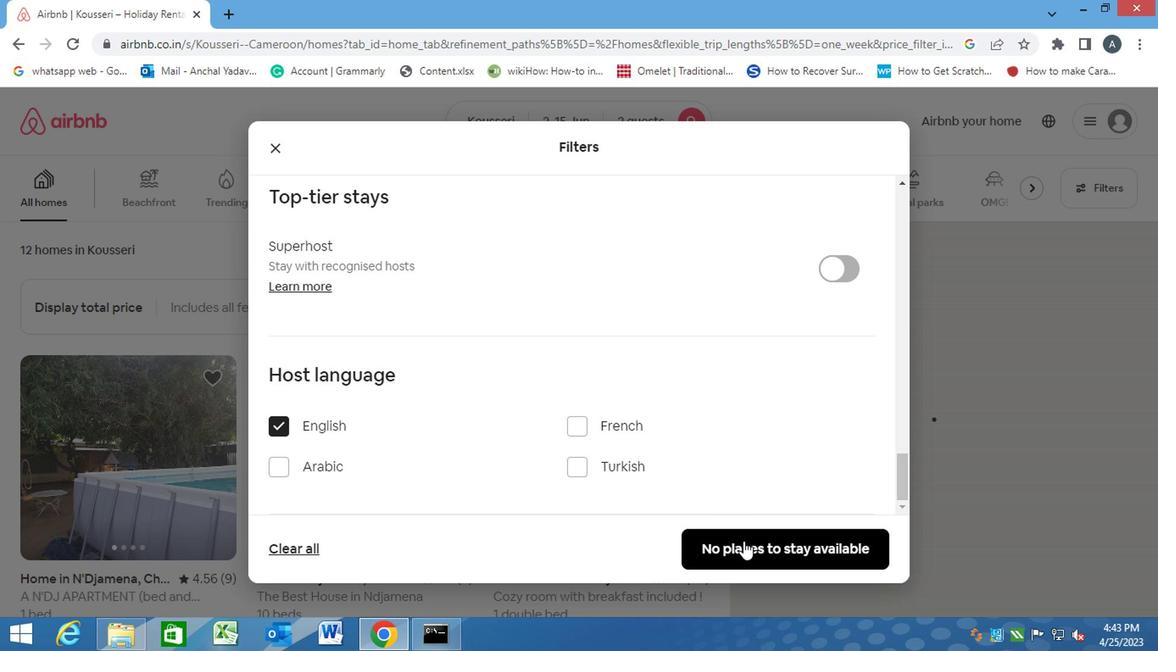 
